 Task: Create a due date automation trigger when advanced on, 2 days before a card is due add basic with the yellow label at 11:00 AM.
Action: Mouse moved to (987, 297)
Screenshot: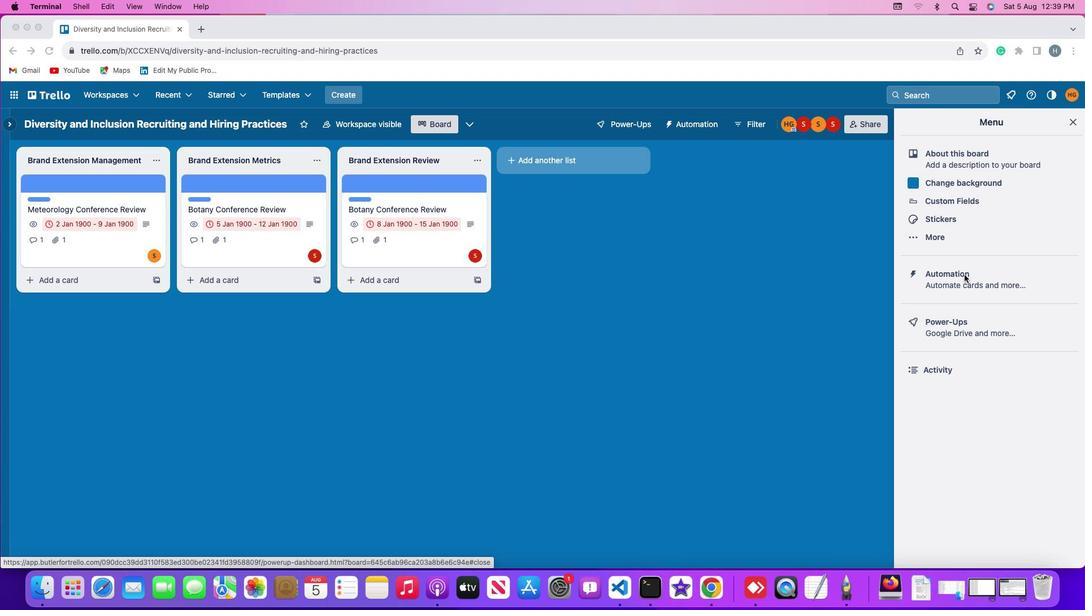 
Action: Mouse pressed left at (987, 297)
Screenshot: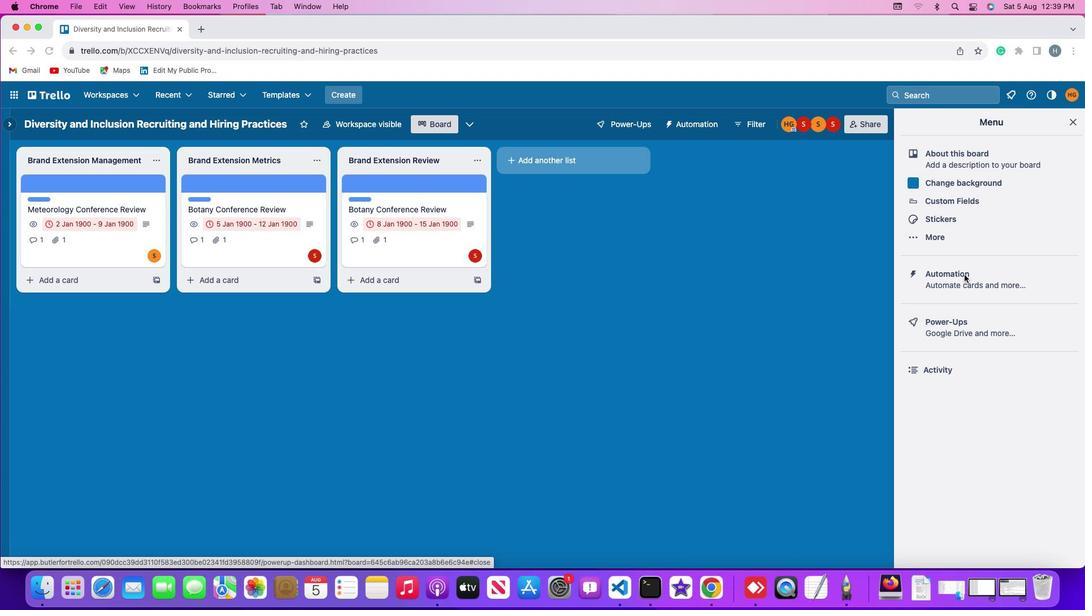 
Action: Mouse moved to (988, 297)
Screenshot: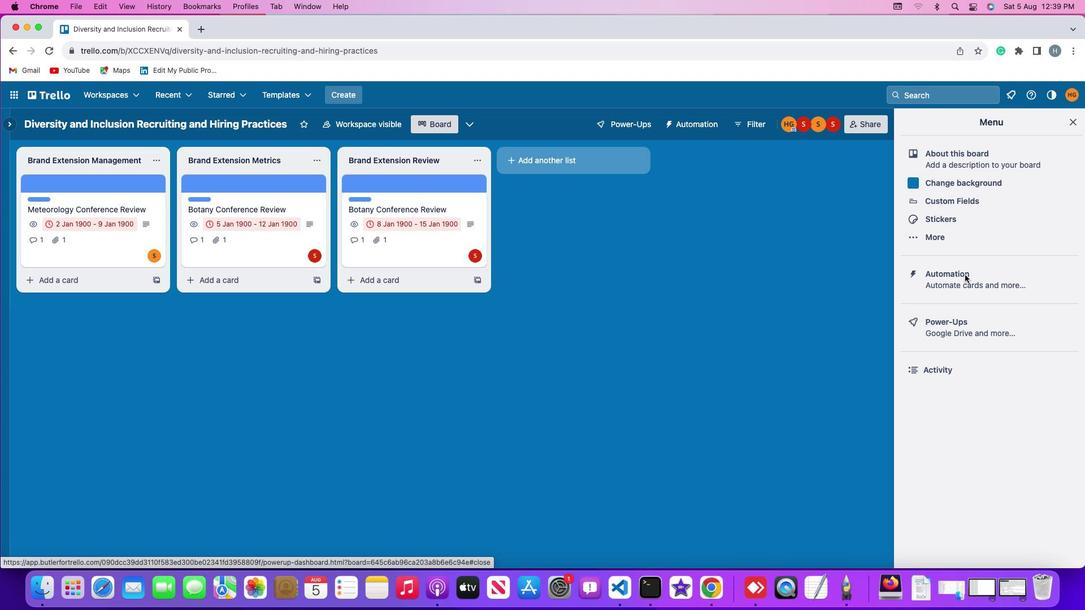 
Action: Mouse pressed left at (988, 297)
Screenshot: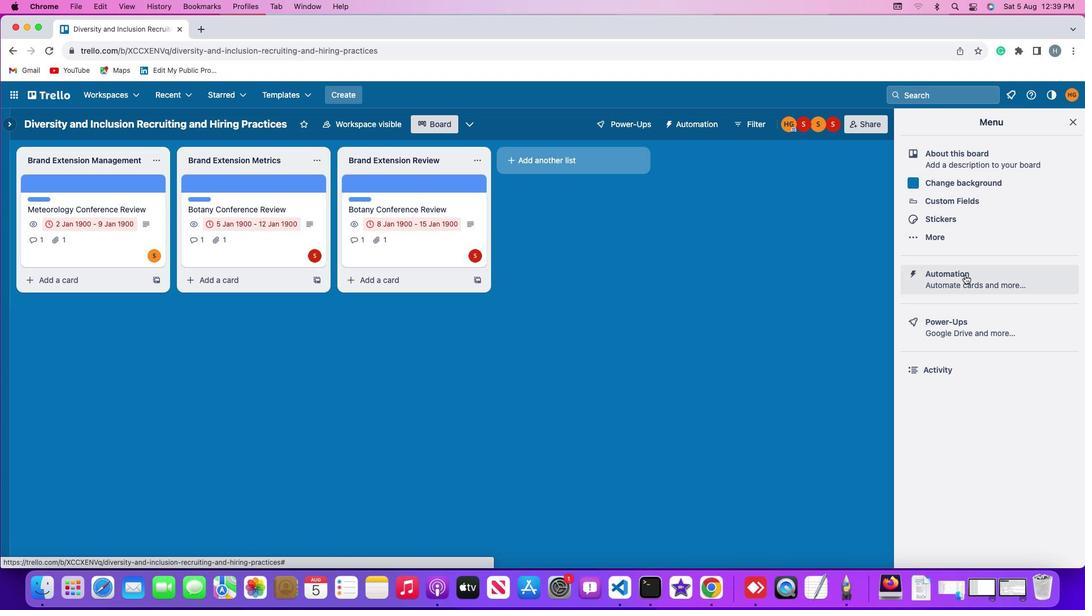 
Action: Mouse moved to (87, 291)
Screenshot: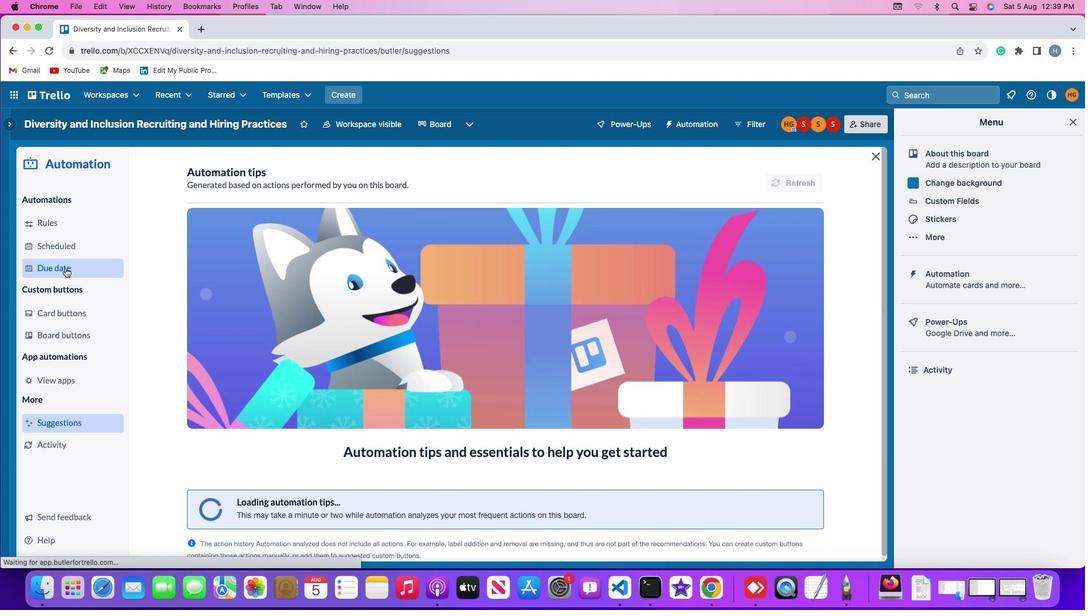 
Action: Mouse pressed left at (87, 291)
Screenshot: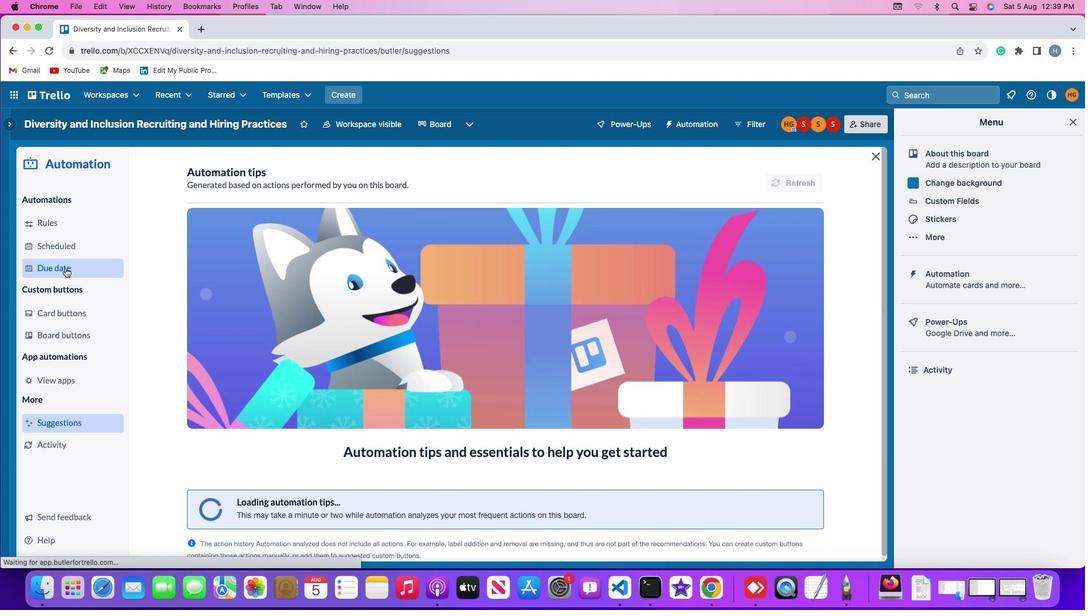 
Action: Mouse moved to (778, 197)
Screenshot: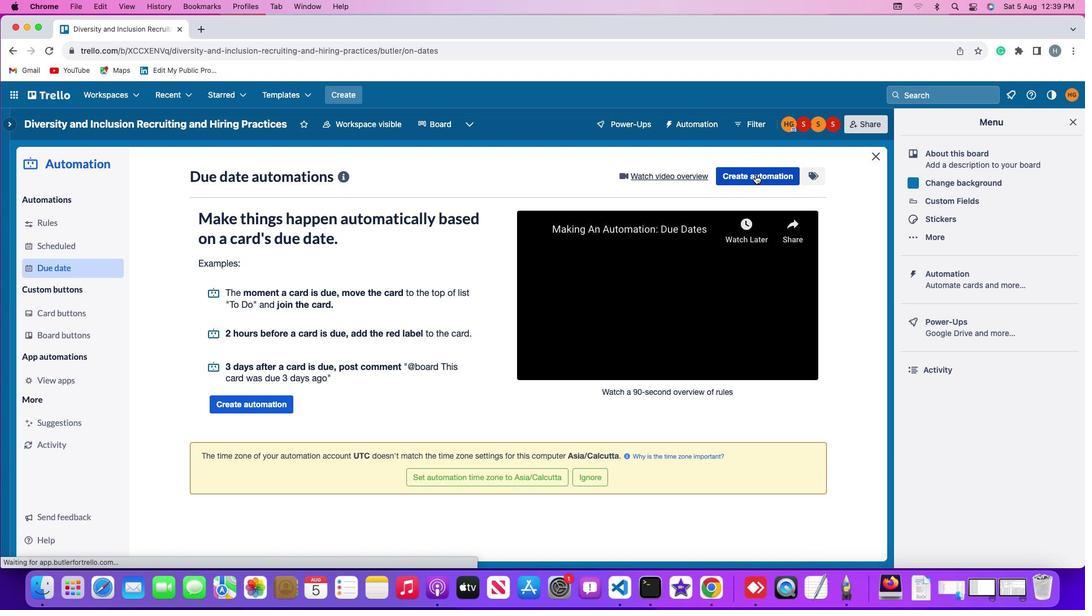 
Action: Mouse pressed left at (778, 197)
Screenshot: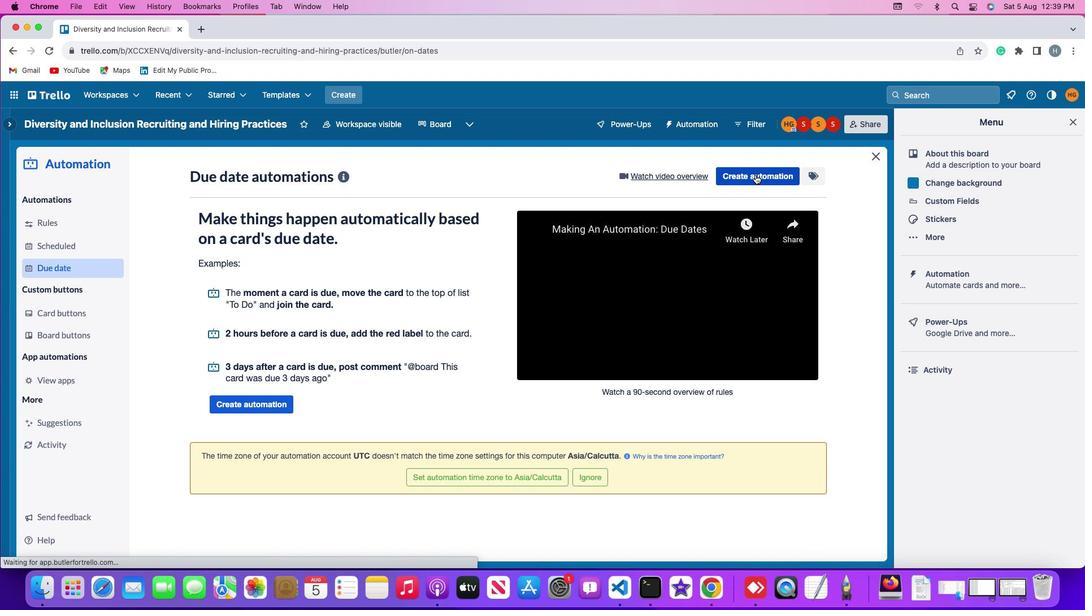 
Action: Mouse moved to (519, 307)
Screenshot: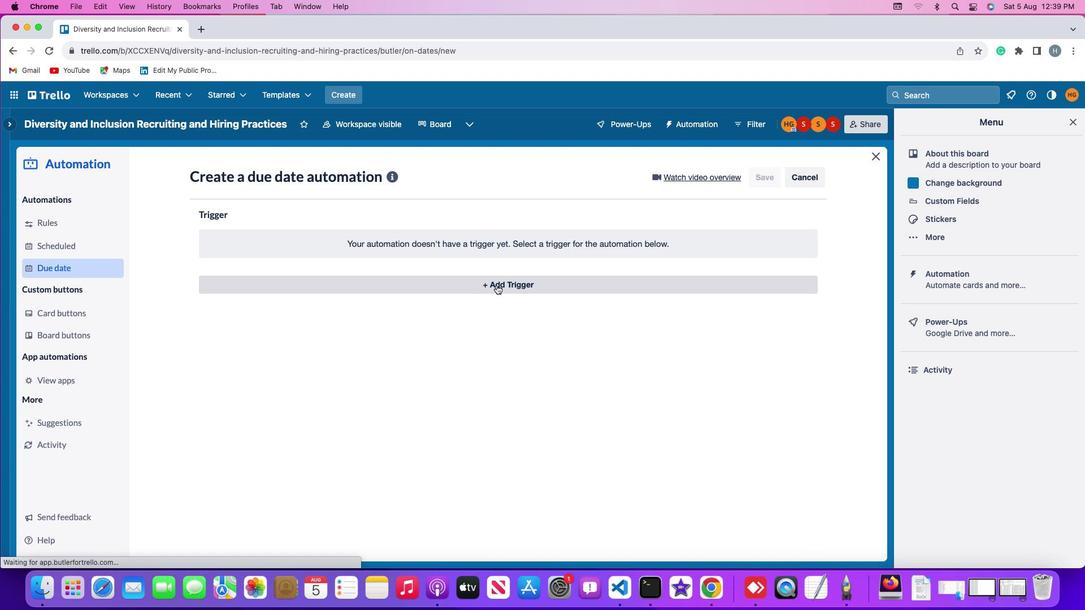 
Action: Mouse pressed left at (519, 307)
Screenshot: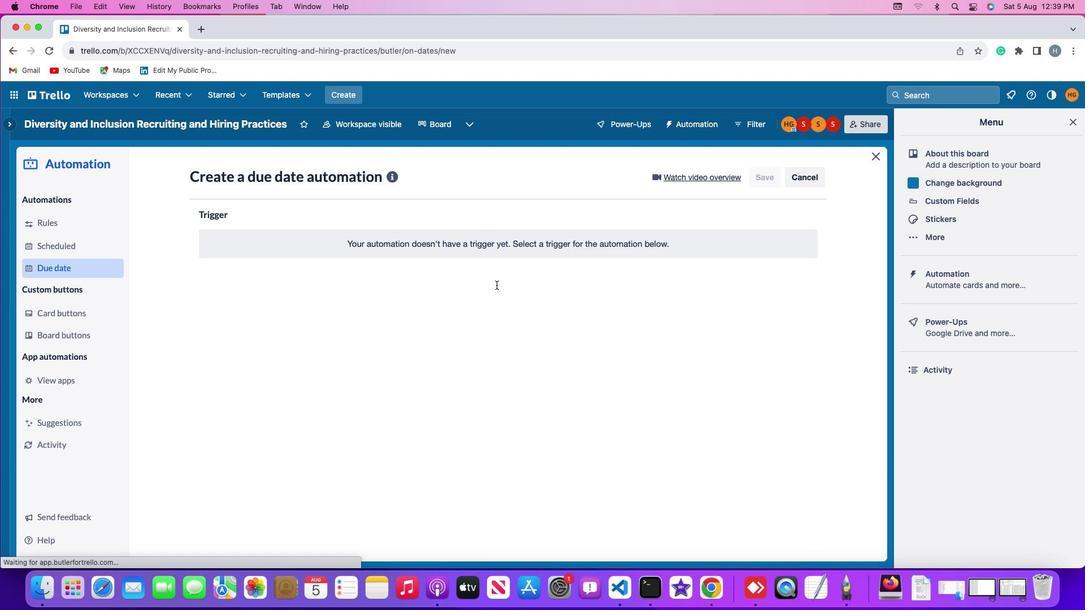 
Action: Mouse moved to (244, 483)
Screenshot: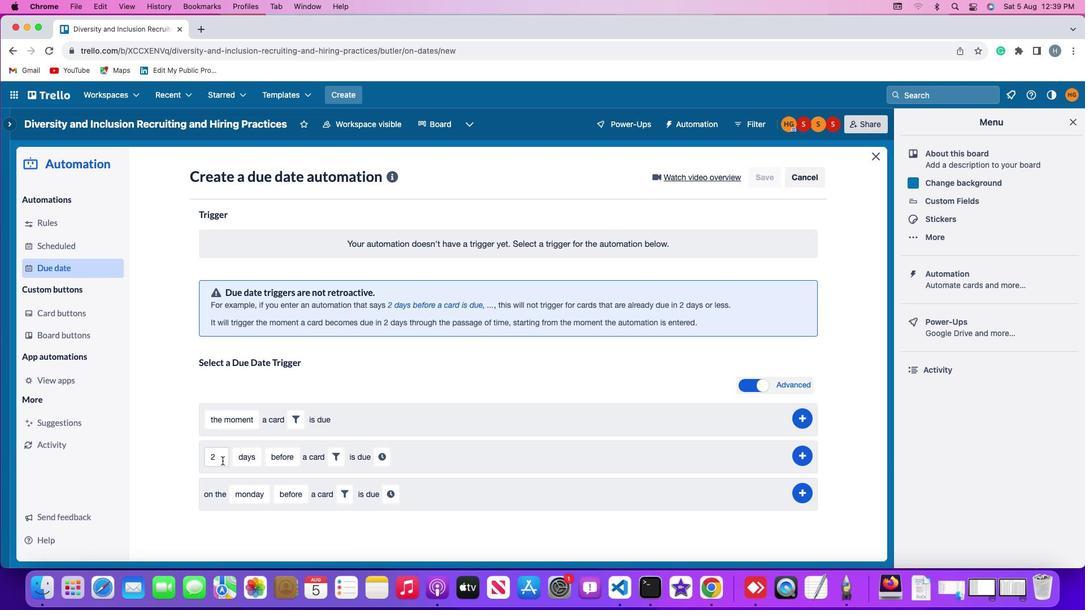 
Action: Mouse pressed left at (244, 483)
Screenshot: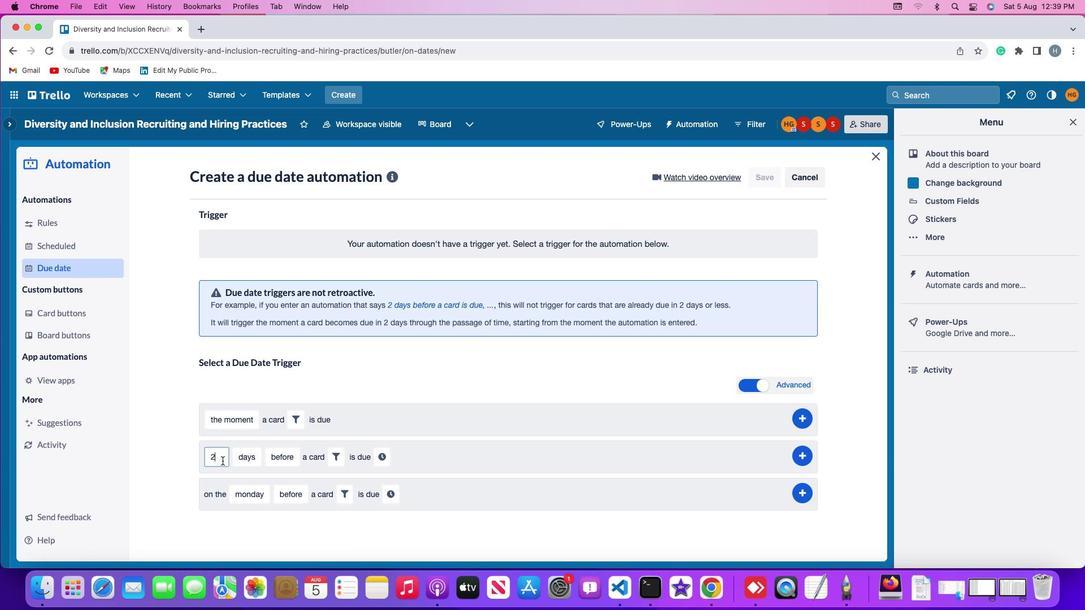 
Action: Mouse moved to (244, 481)
Screenshot: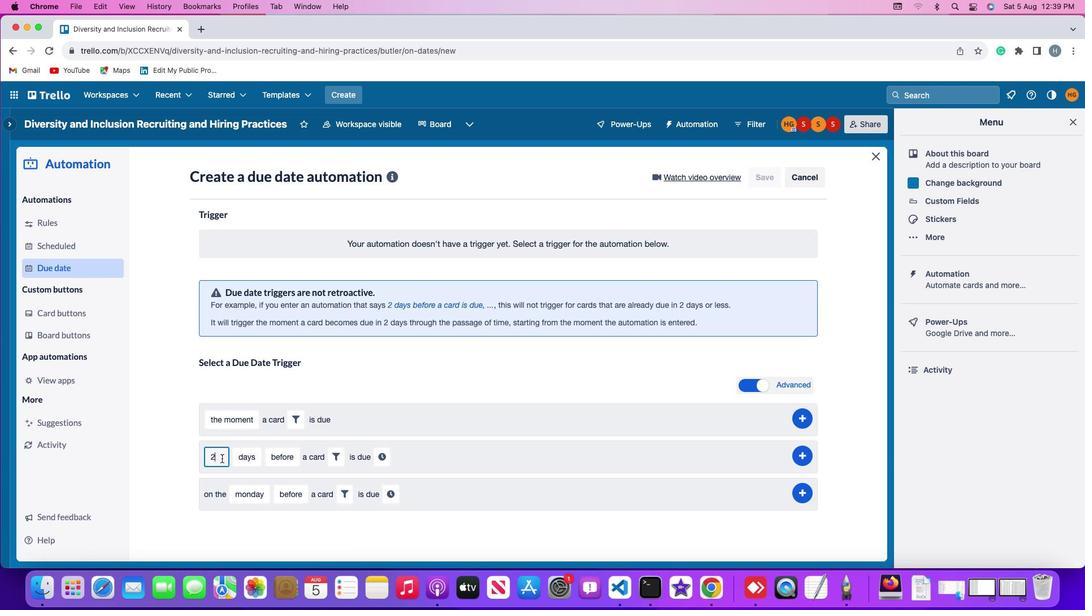 
Action: Key pressed Key.backspace'2'
Screenshot: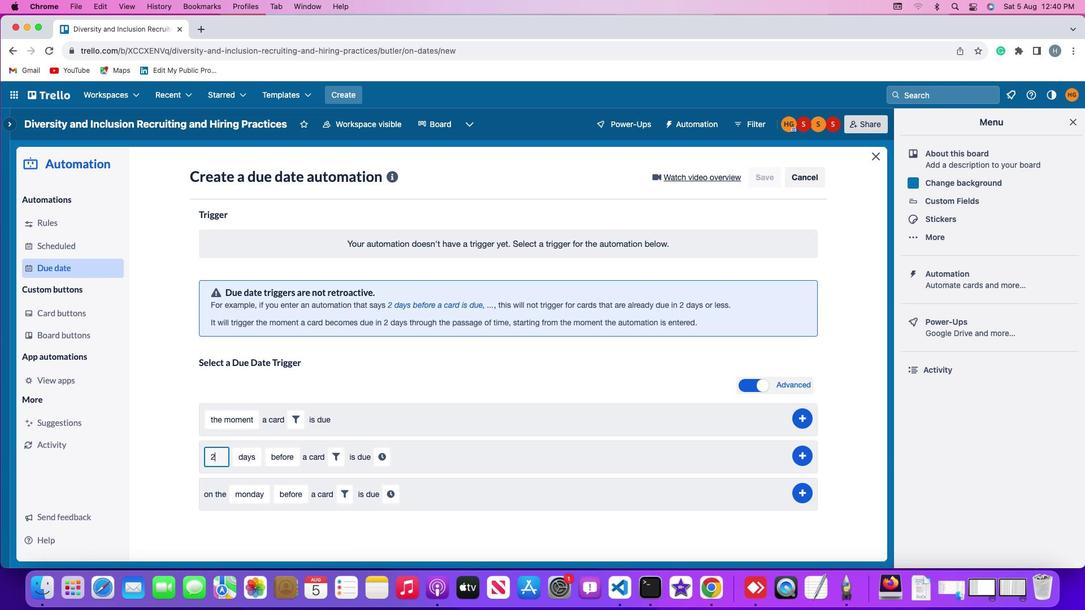 
Action: Mouse moved to (277, 475)
Screenshot: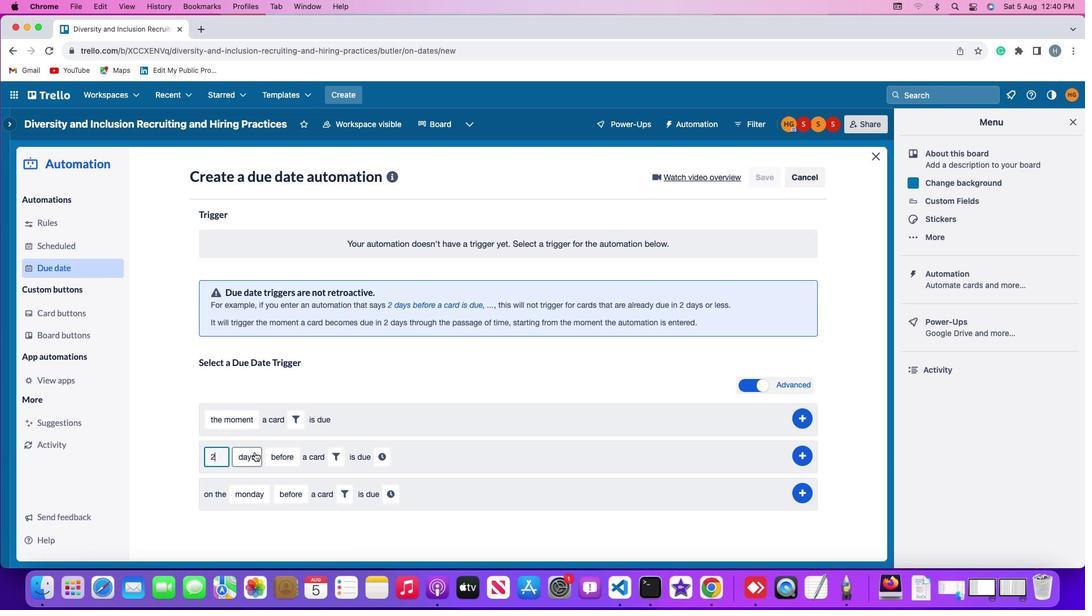 
Action: Mouse pressed left at (277, 475)
Screenshot: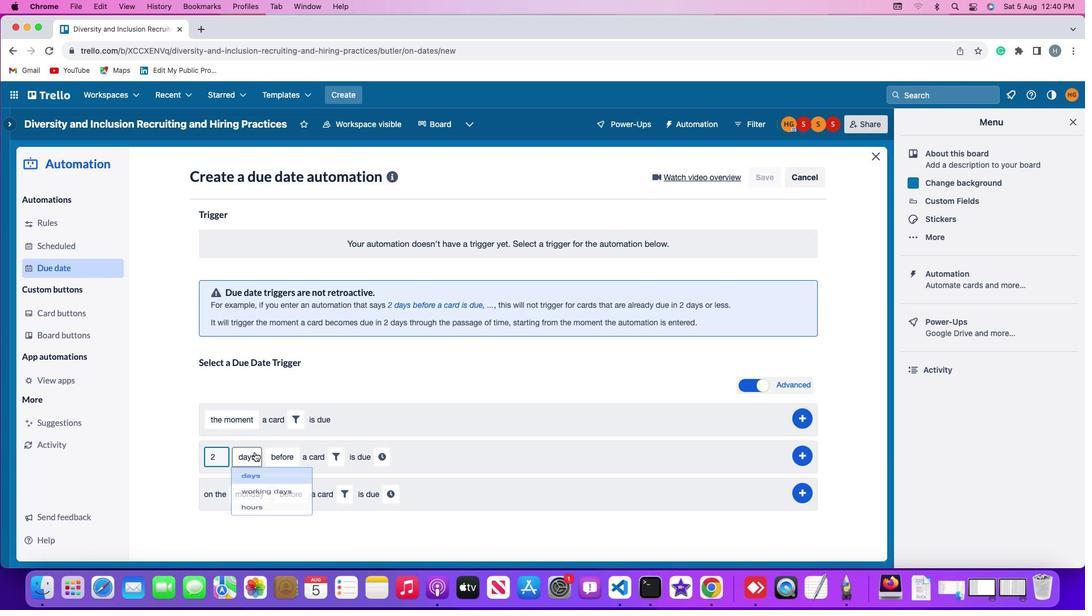 
Action: Mouse moved to (275, 498)
Screenshot: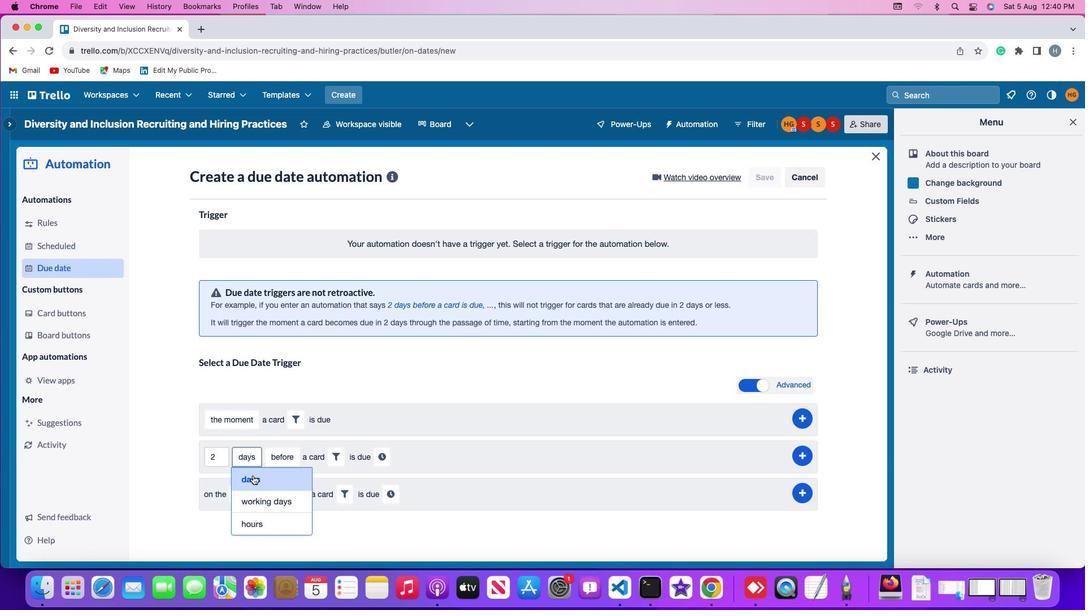 
Action: Mouse pressed left at (275, 498)
Screenshot: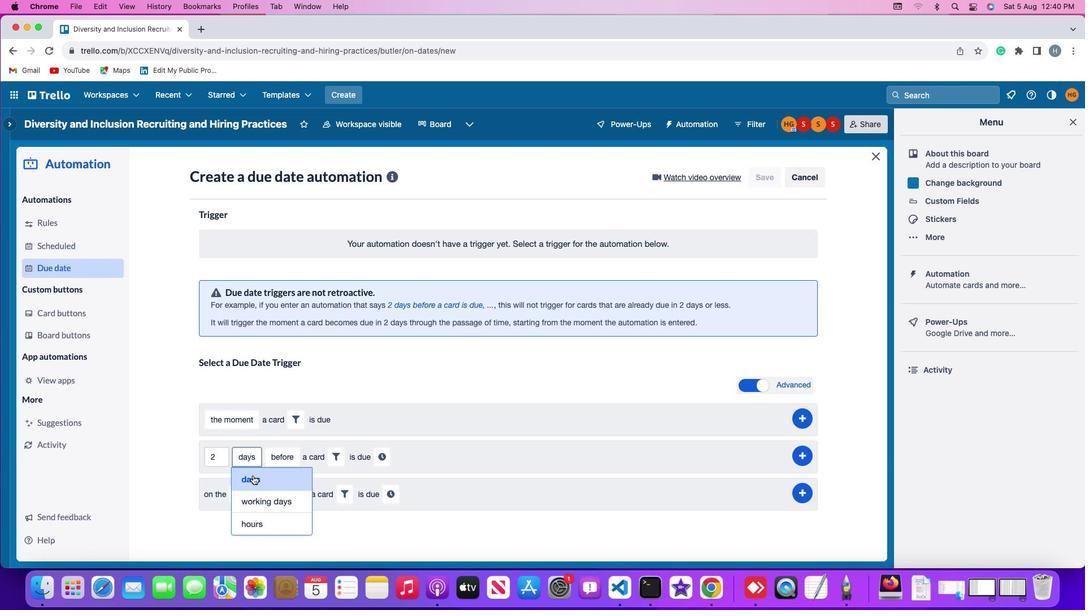 
Action: Mouse moved to (297, 479)
Screenshot: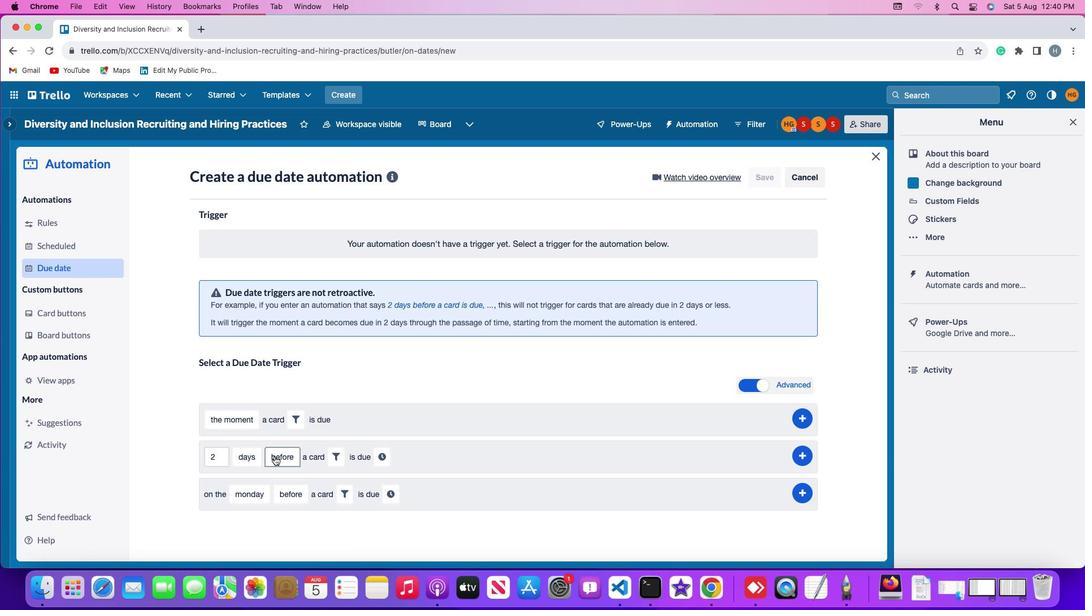 
Action: Mouse pressed left at (297, 479)
Screenshot: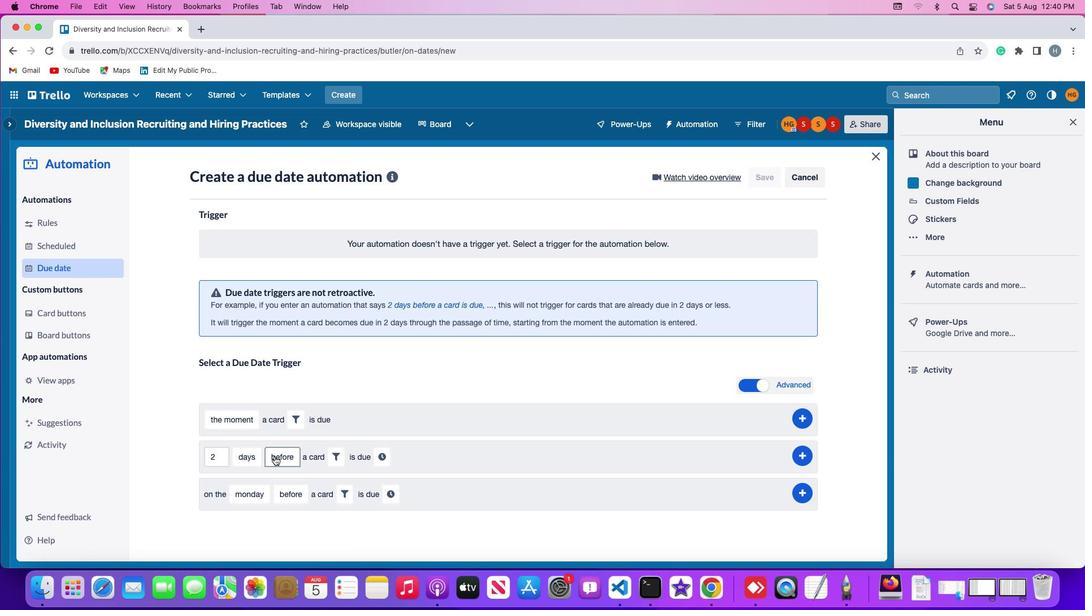 
Action: Mouse moved to (314, 498)
Screenshot: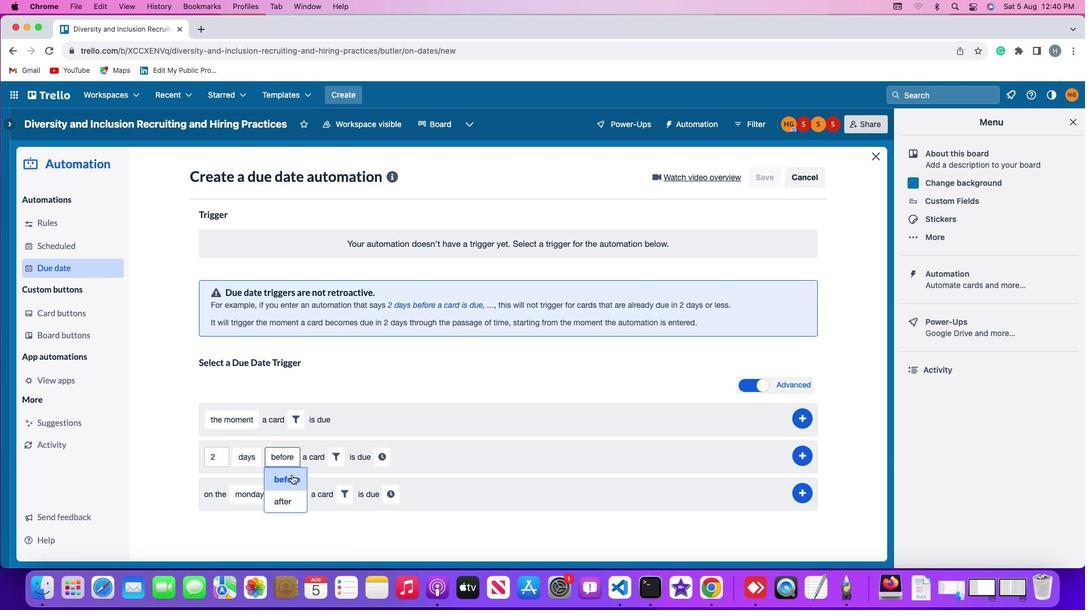 
Action: Mouse pressed left at (314, 498)
Screenshot: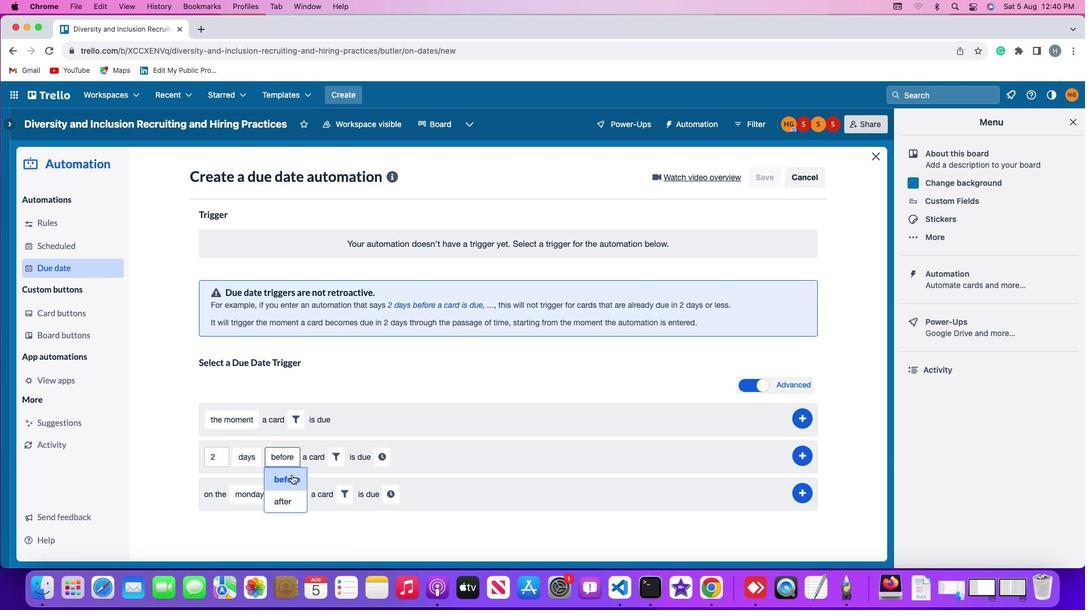 
Action: Mouse moved to (355, 480)
Screenshot: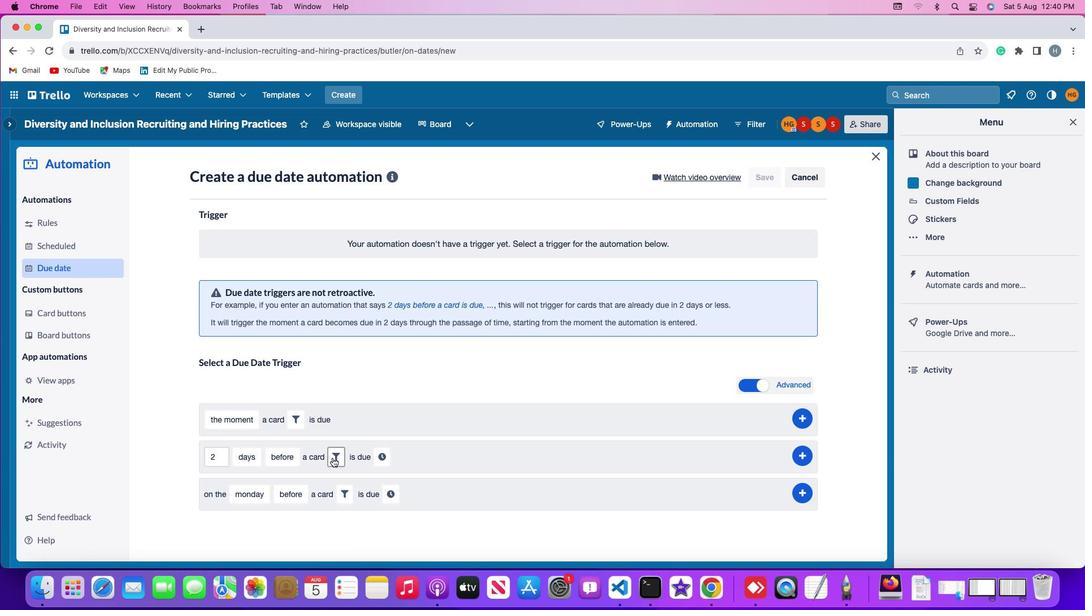 
Action: Mouse pressed left at (355, 480)
Screenshot: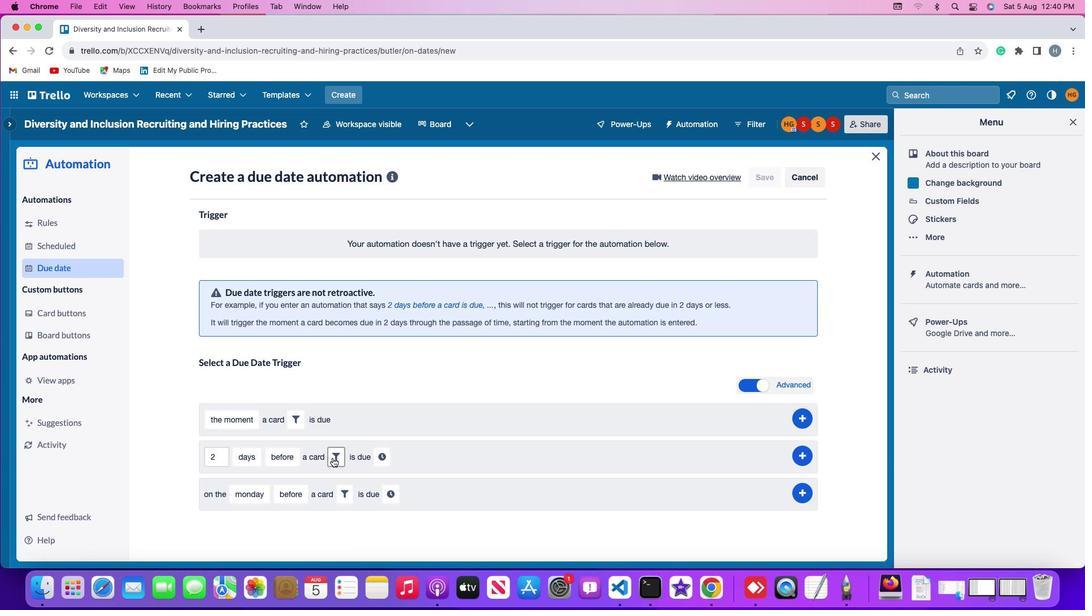 
Action: Mouse moved to (430, 501)
Screenshot: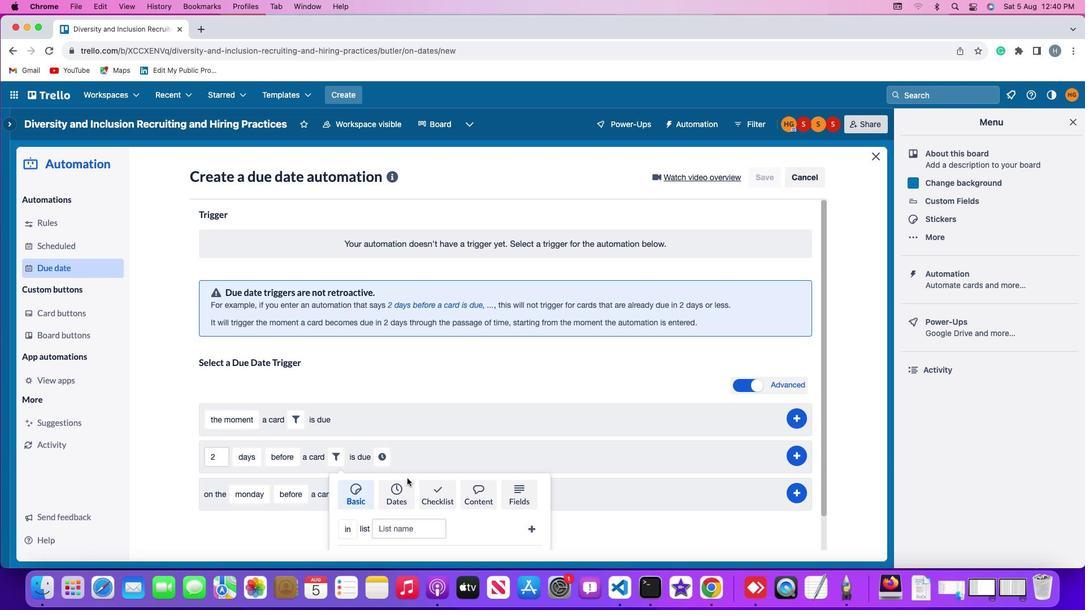 
Action: Mouse scrolled (430, 501) with delta (22, 22)
Screenshot: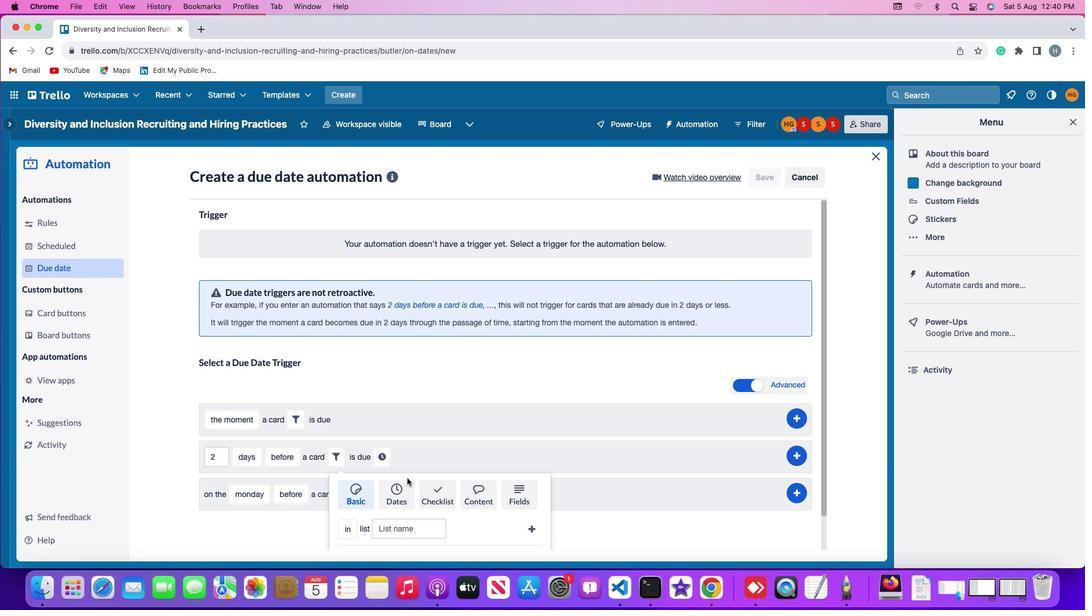 
Action: Mouse scrolled (430, 501) with delta (22, 22)
Screenshot: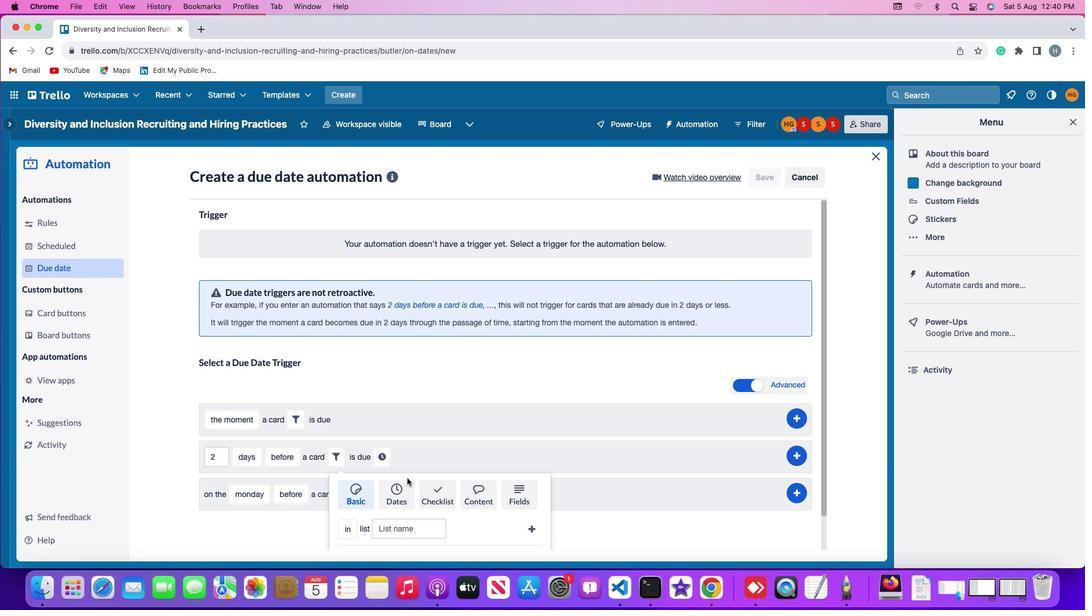 
Action: Mouse scrolled (430, 501) with delta (22, 20)
Screenshot: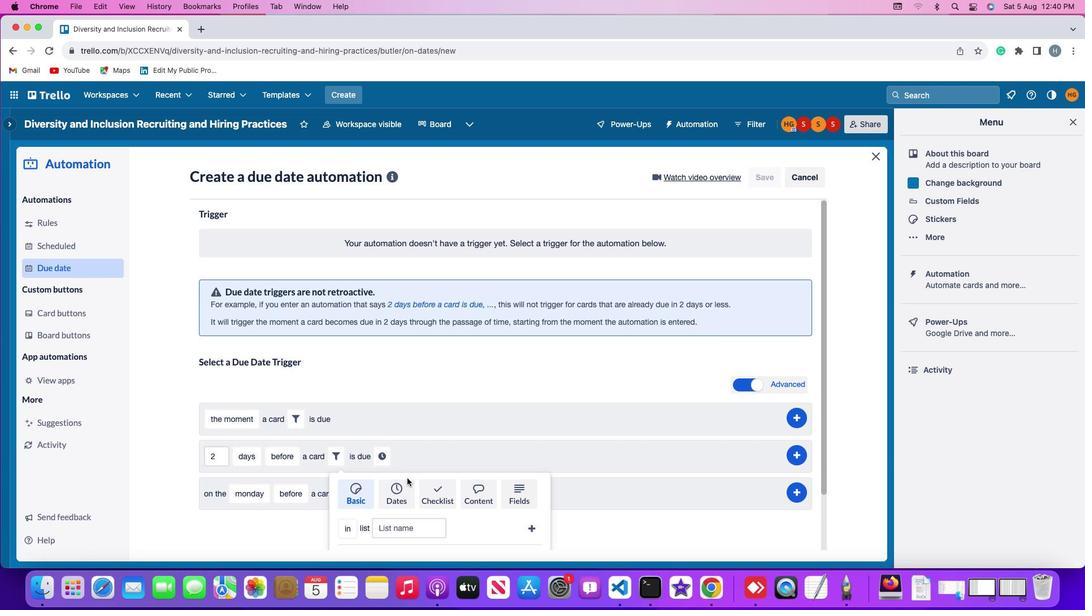 
Action: Mouse scrolled (430, 501) with delta (22, 19)
Screenshot: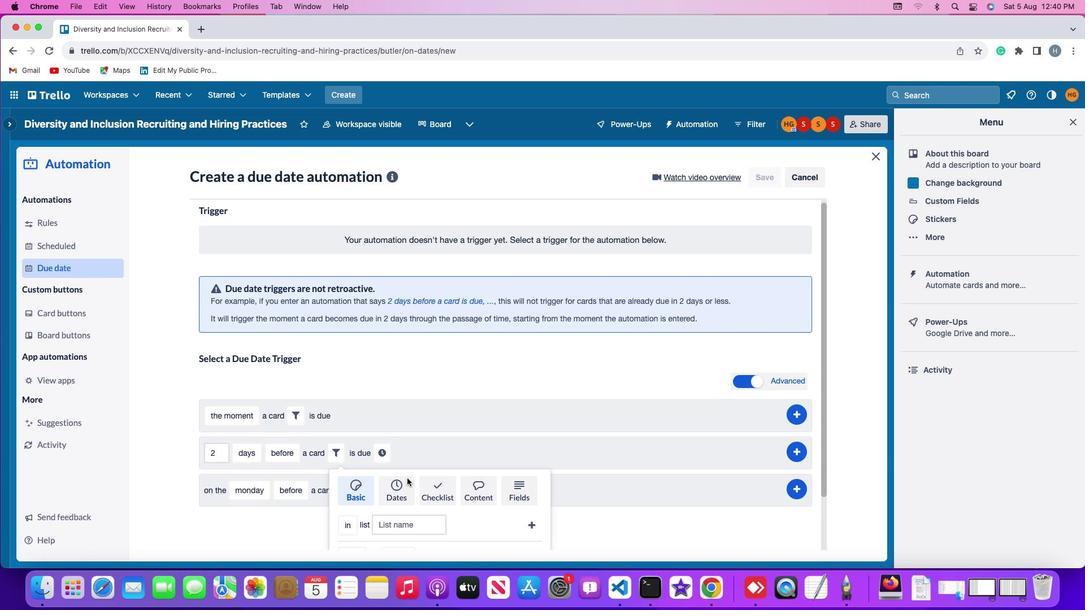 
Action: Mouse scrolled (430, 501) with delta (22, 19)
Screenshot: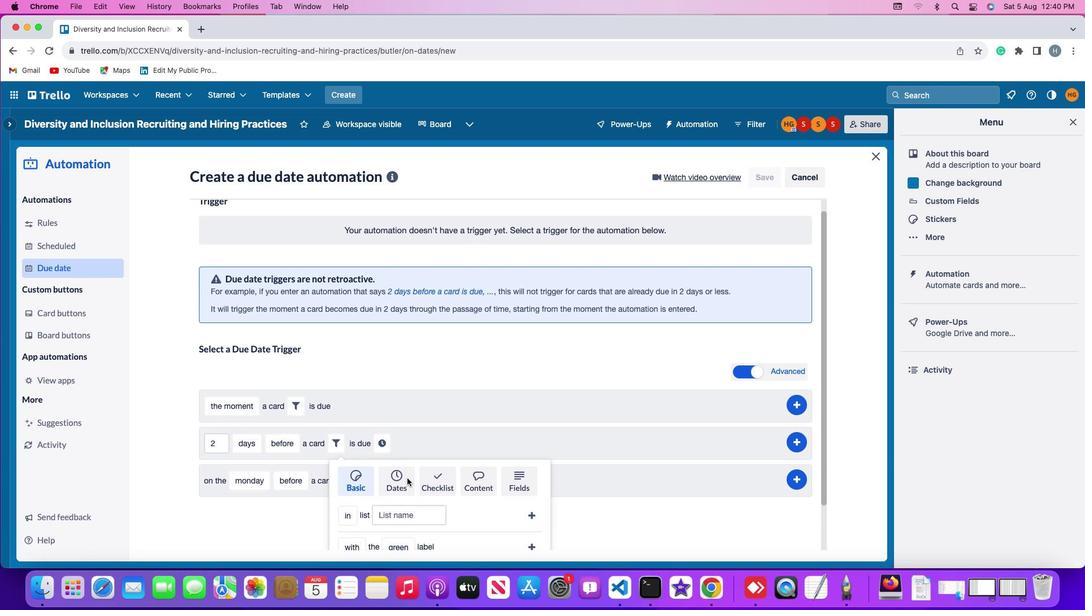 
Action: Mouse scrolled (430, 501) with delta (22, 22)
Screenshot: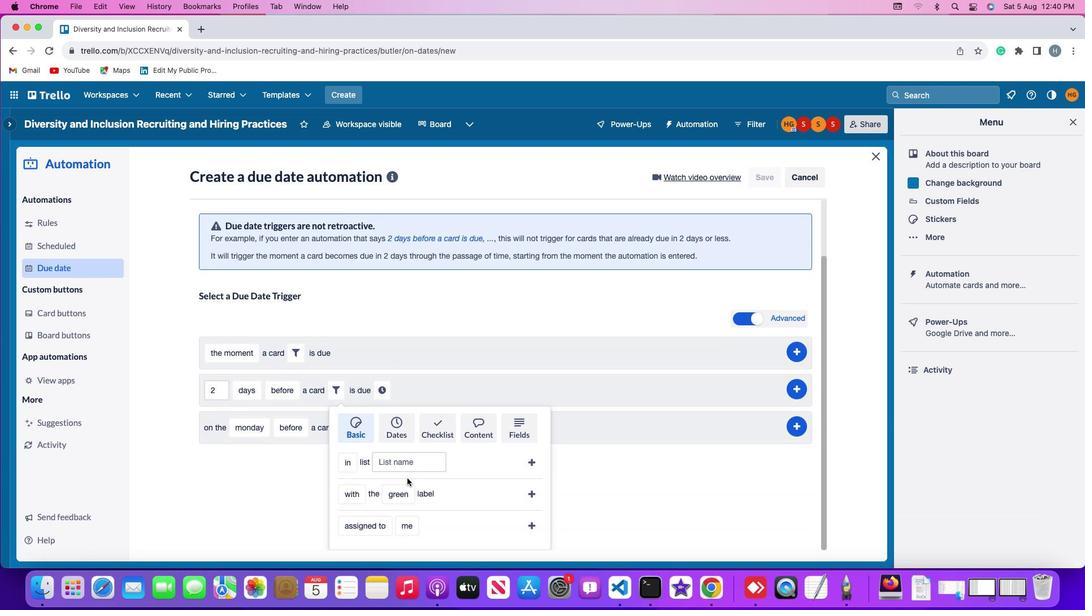
Action: Mouse scrolled (430, 501) with delta (22, 22)
Screenshot: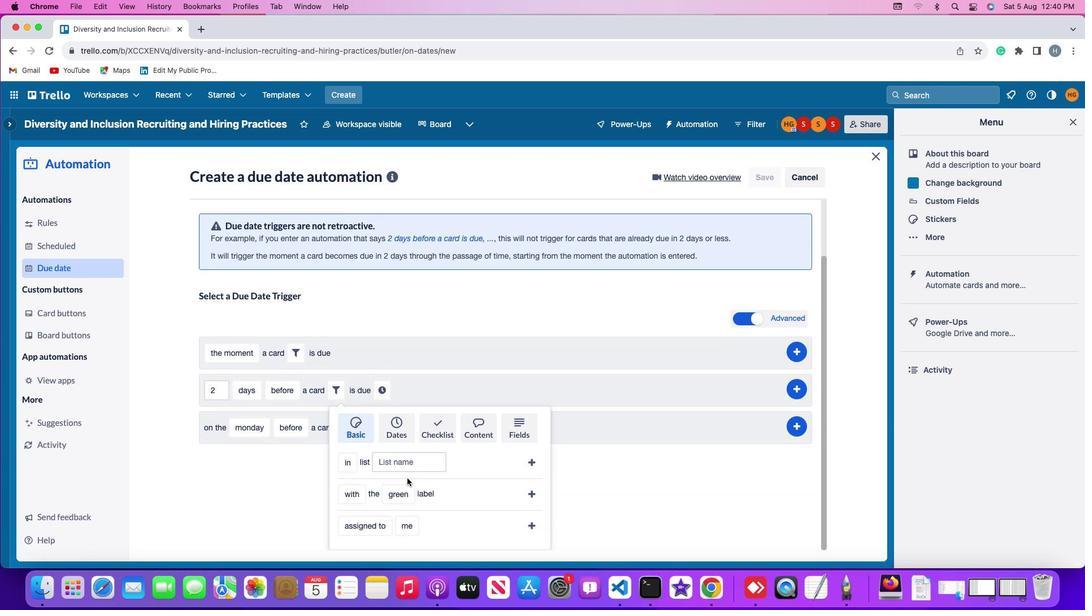 
Action: Mouse scrolled (430, 501) with delta (22, 21)
Screenshot: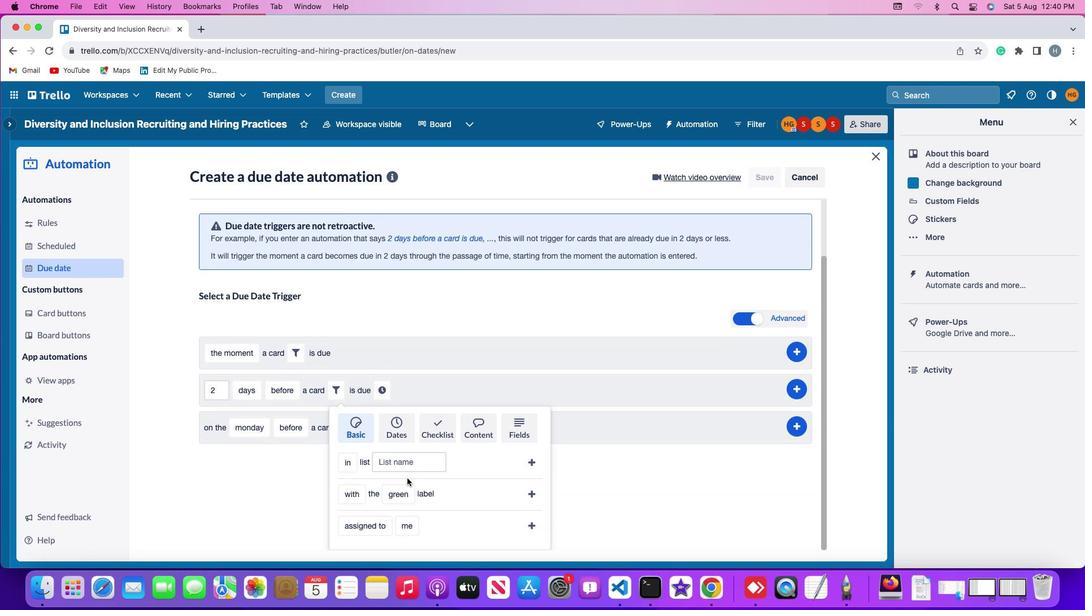 
Action: Mouse moved to (373, 514)
Screenshot: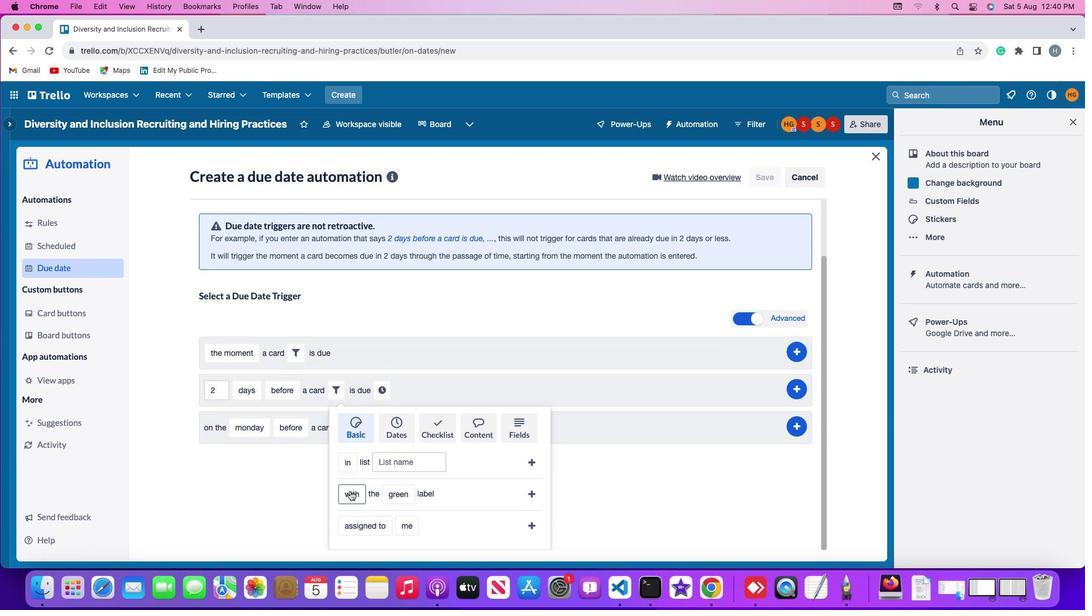 
Action: Mouse pressed left at (373, 514)
Screenshot: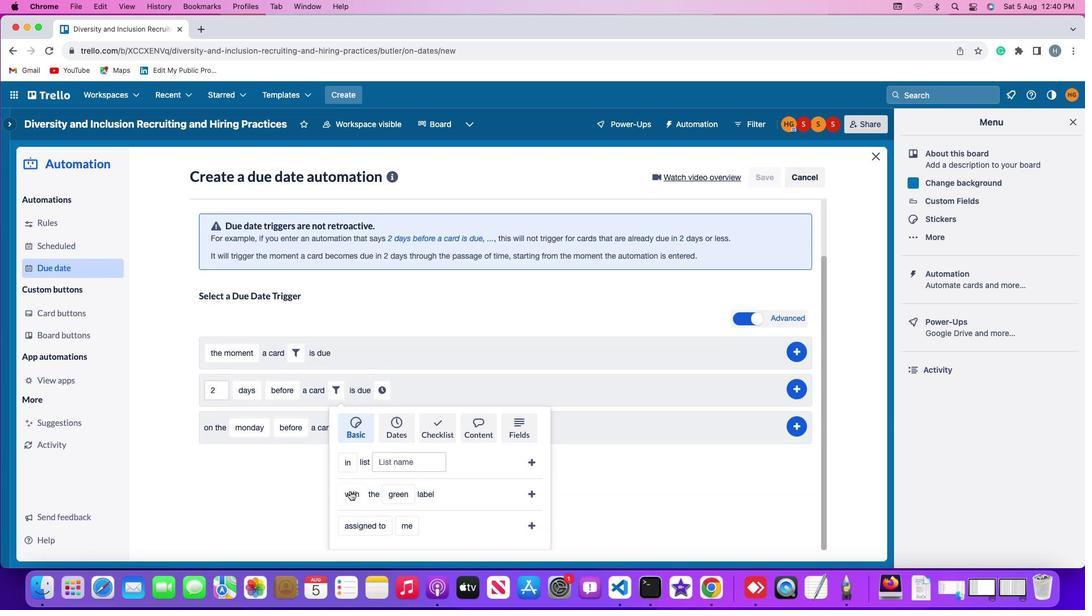 
Action: Mouse moved to (389, 449)
Screenshot: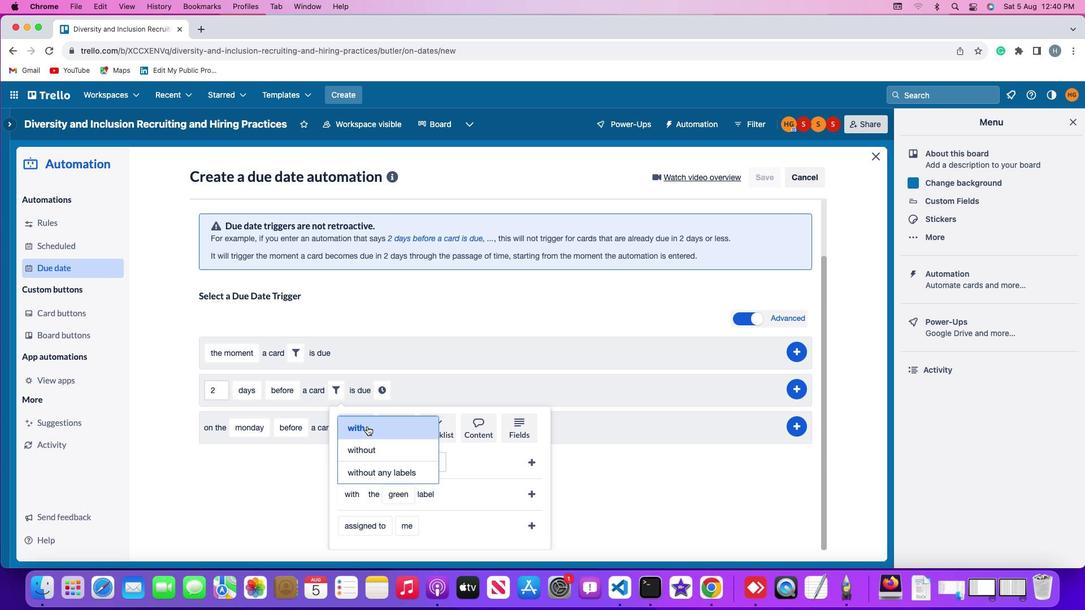 
Action: Mouse pressed left at (389, 449)
Screenshot: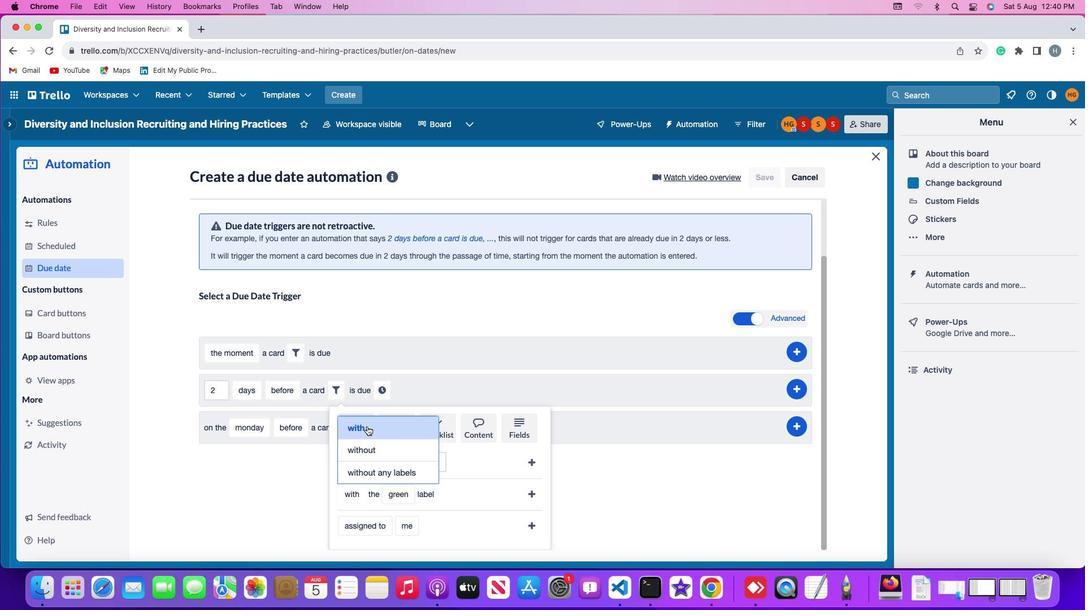 
Action: Mouse moved to (428, 517)
Screenshot: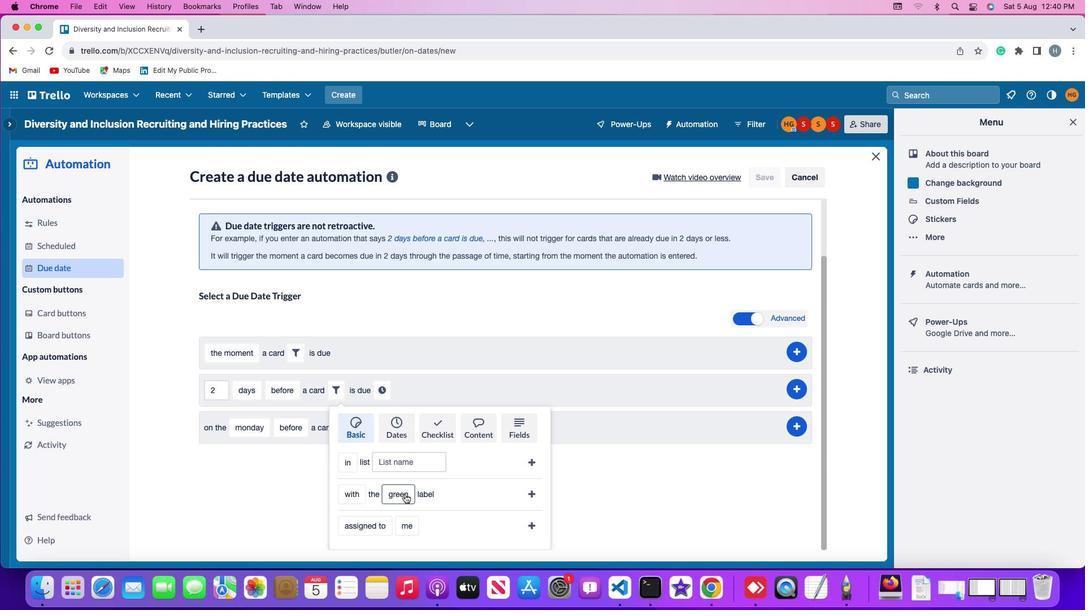 
Action: Mouse pressed left at (428, 517)
Screenshot: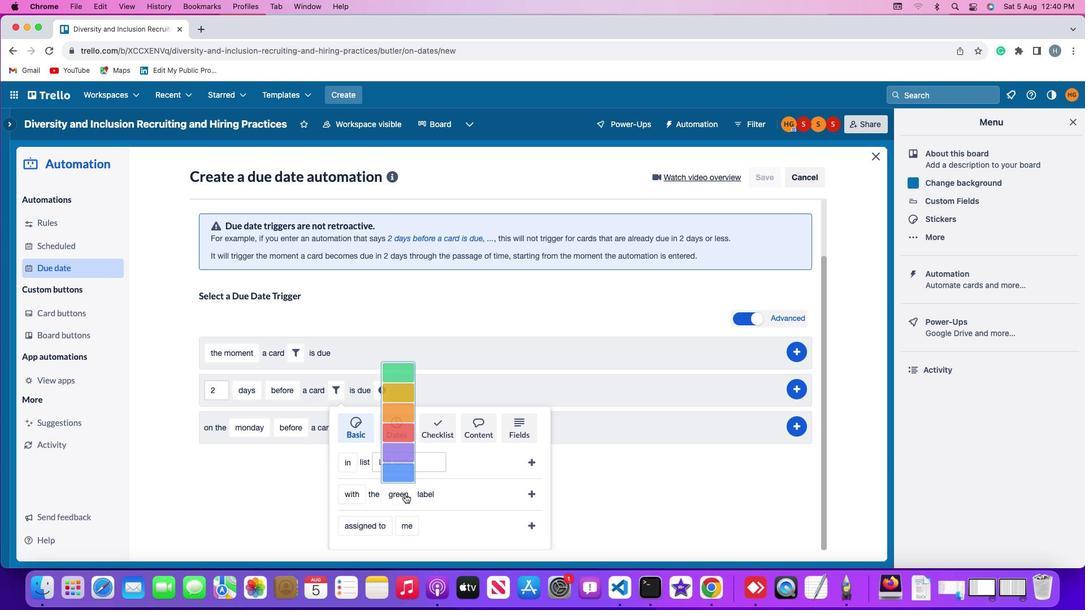 
Action: Mouse moved to (424, 398)
Screenshot: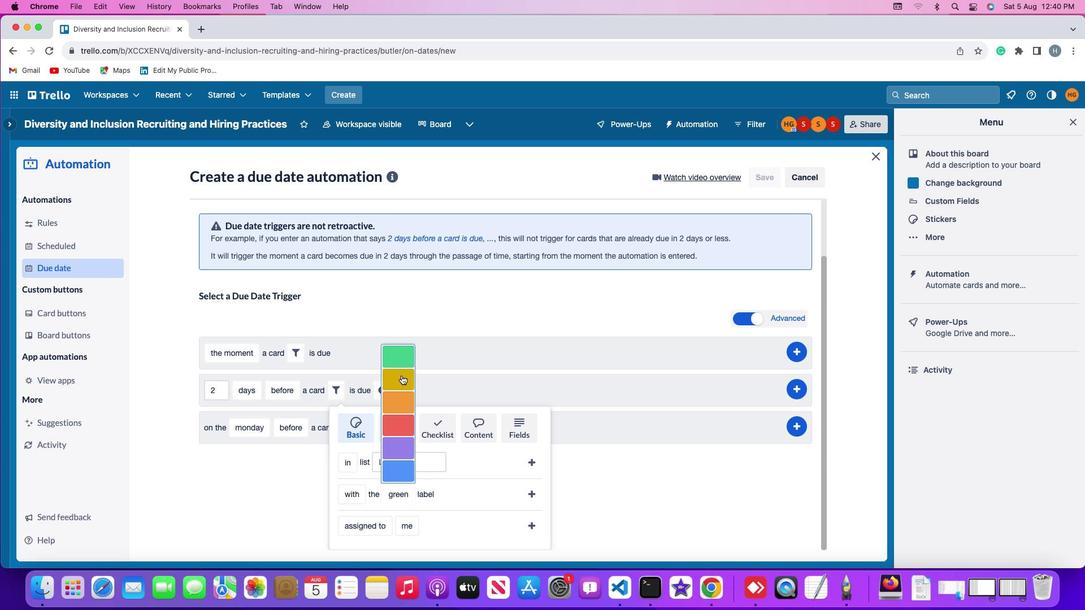 
Action: Mouse pressed left at (424, 398)
Screenshot: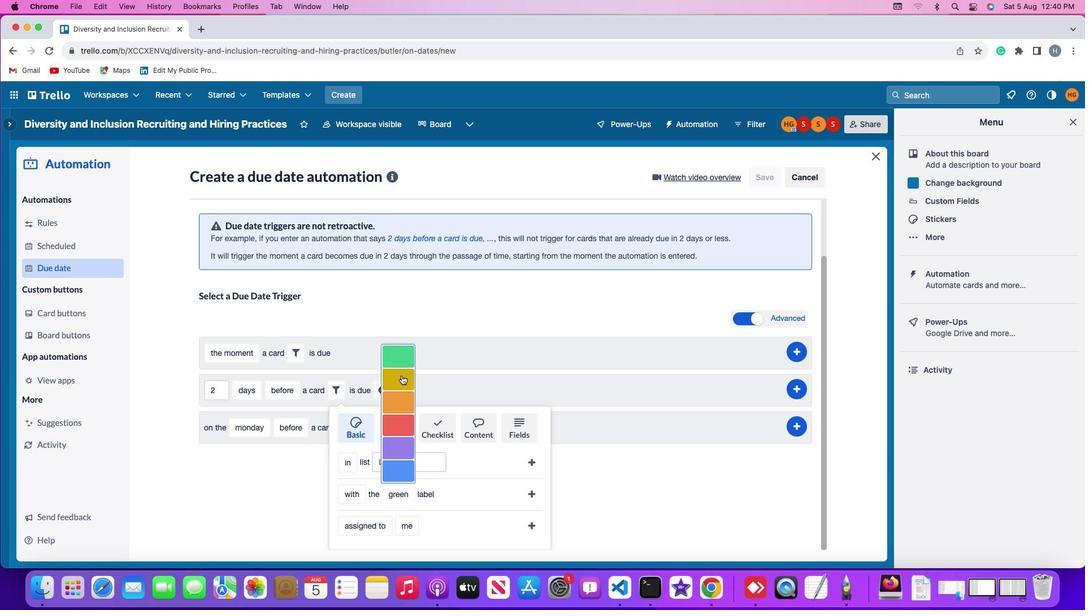 
Action: Mouse moved to (554, 514)
Screenshot: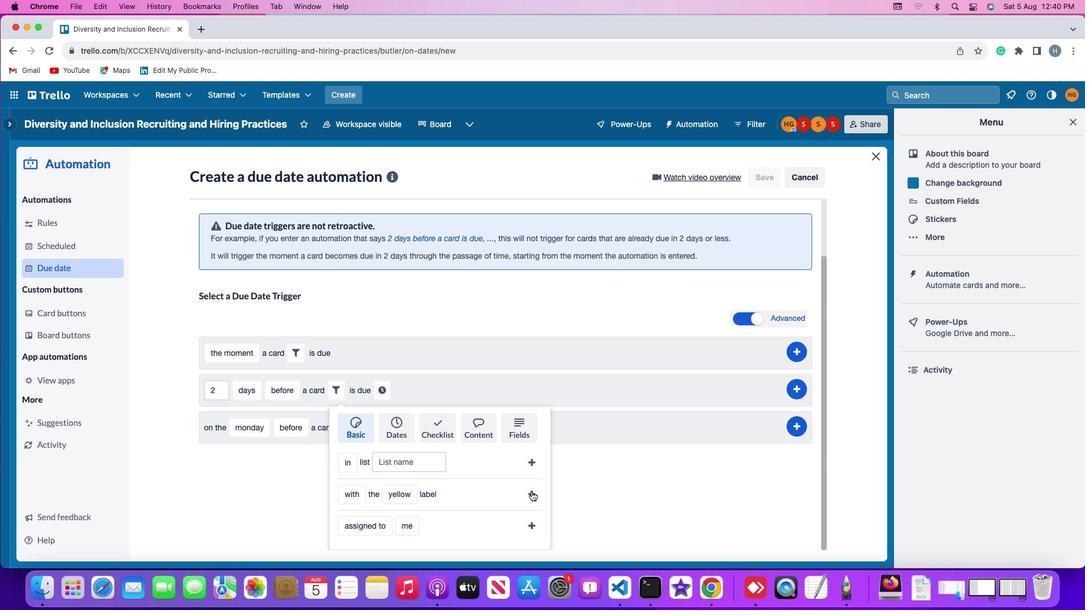 
Action: Mouse pressed left at (554, 514)
Screenshot: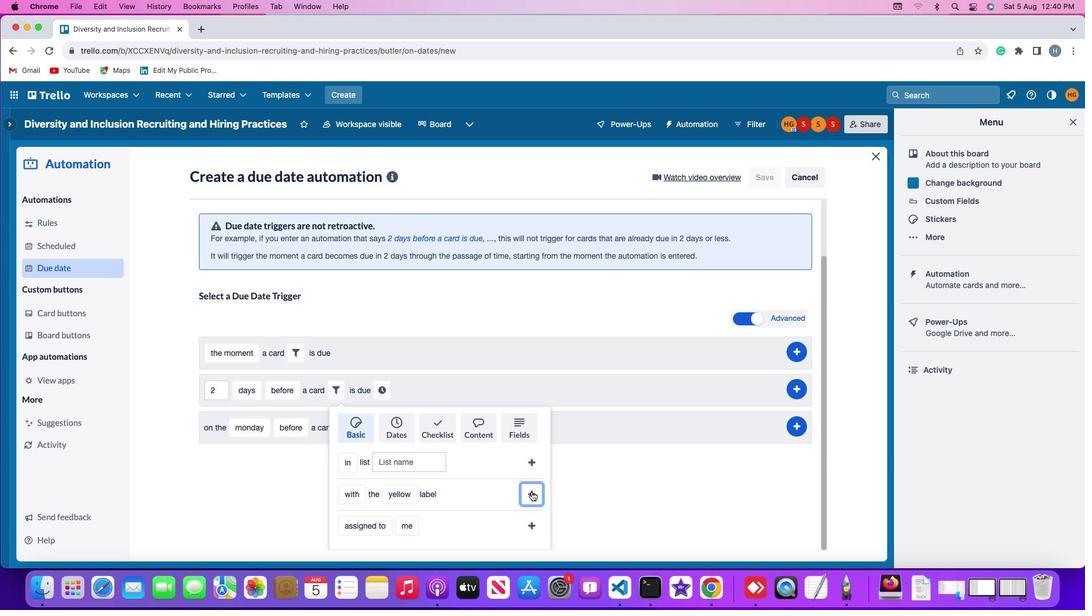 
Action: Mouse moved to (502, 474)
Screenshot: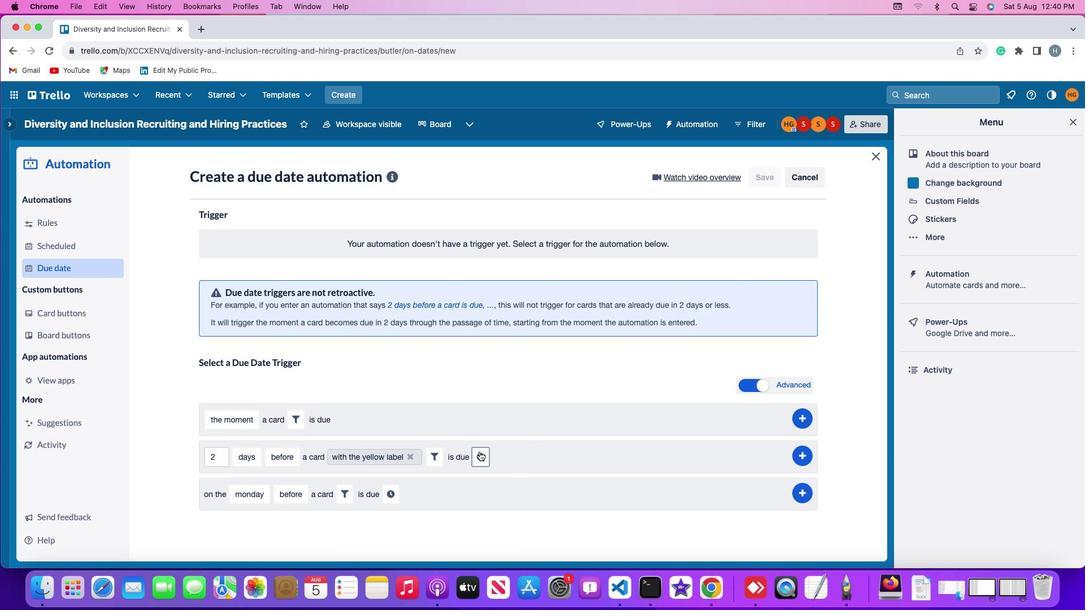 
Action: Mouse pressed left at (502, 474)
Screenshot: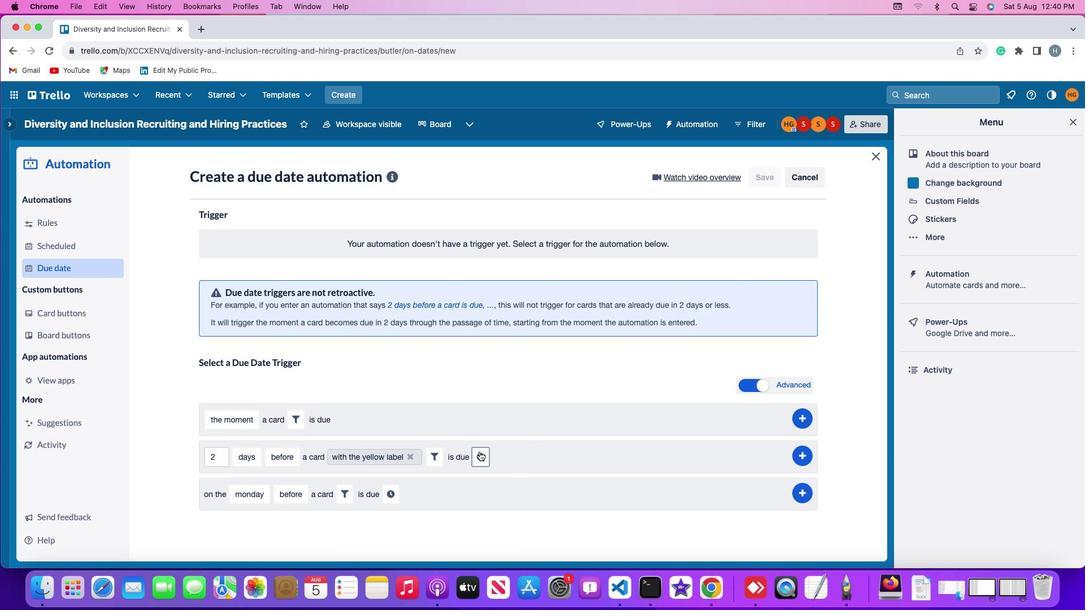 
Action: Mouse moved to (527, 480)
Screenshot: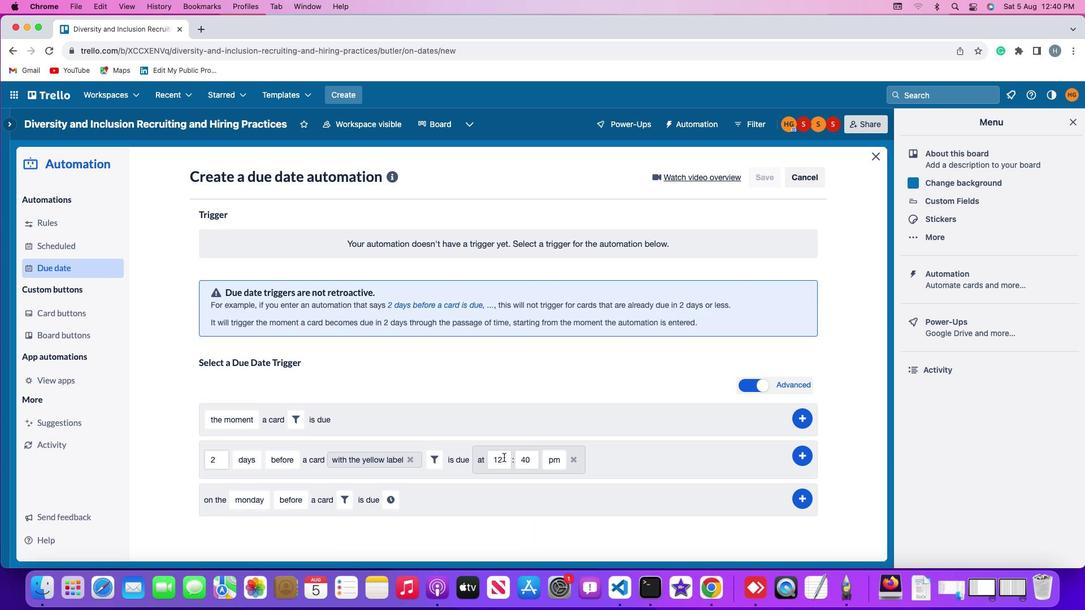 
Action: Mouse pressed left at (527, 480)
Screenshot: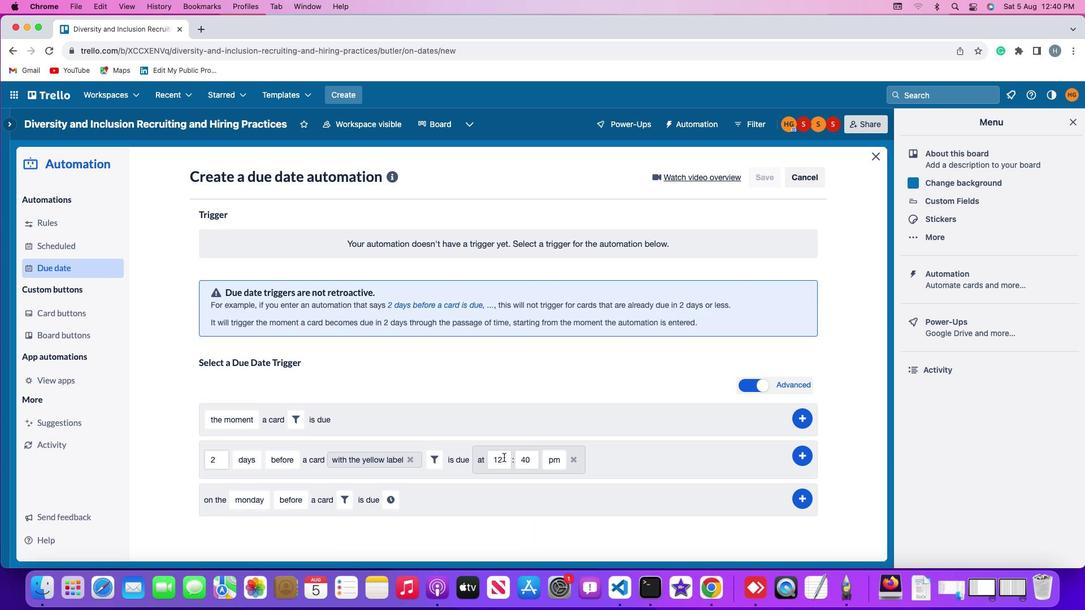 
Action: Key pressed Key.backspace'1'
Screenshot: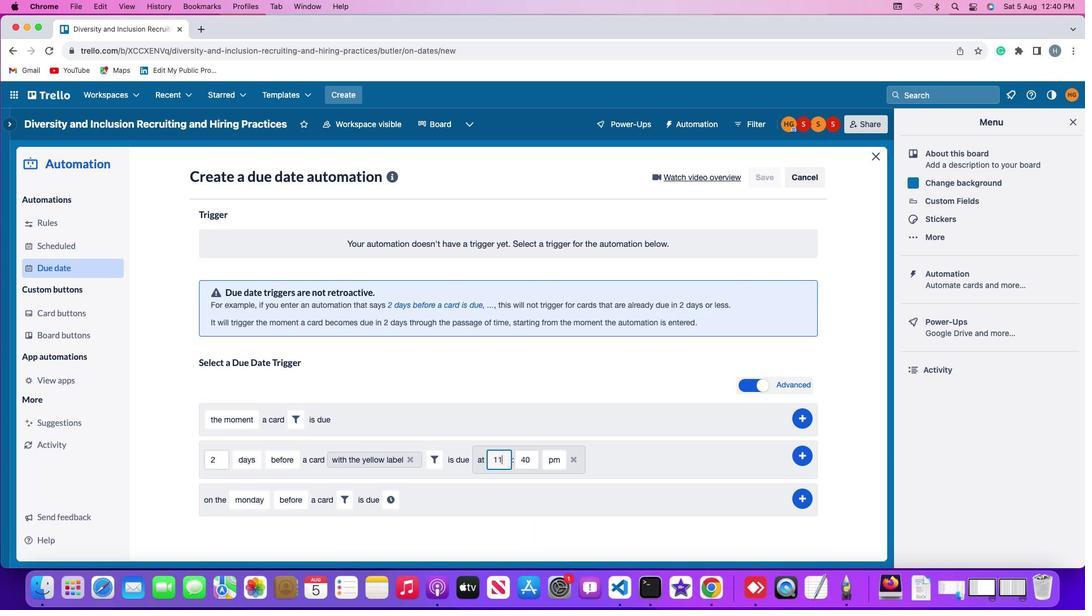 
Action: Mouse moved to (551, 481)
Screenshot: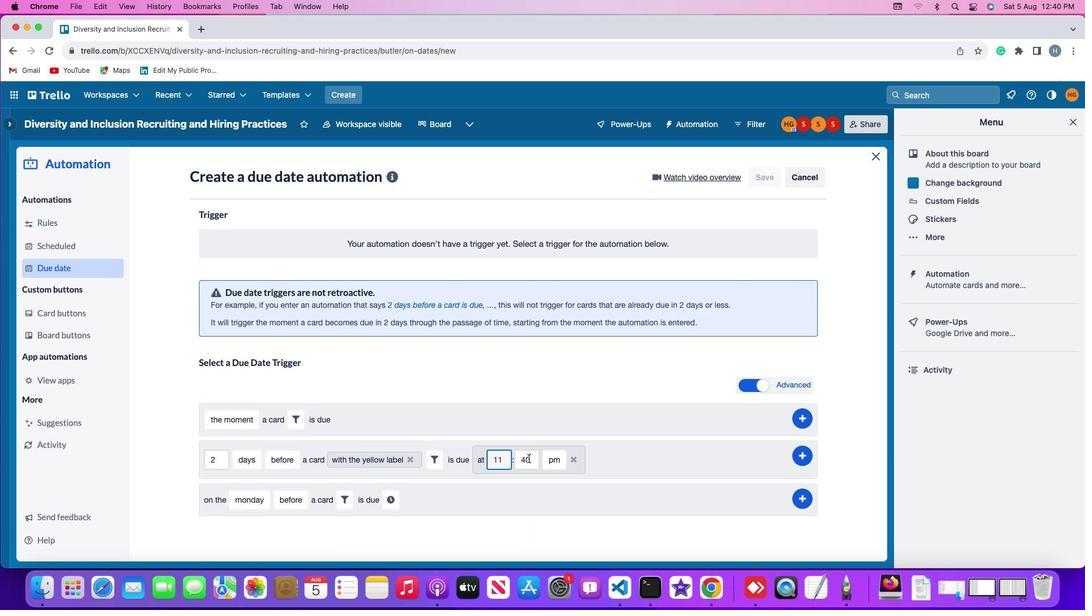 
Action: Mouse pressed left at (551, 481)
Screenshot: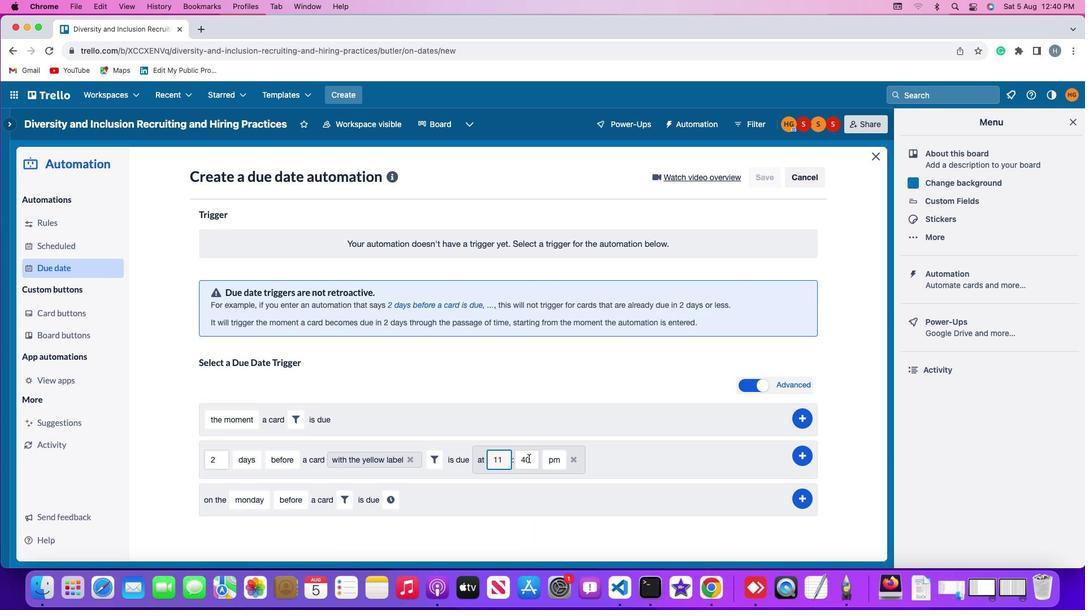 
Action: Key pressed Key.backspaceKey.backspace'0''0'
Screenshot: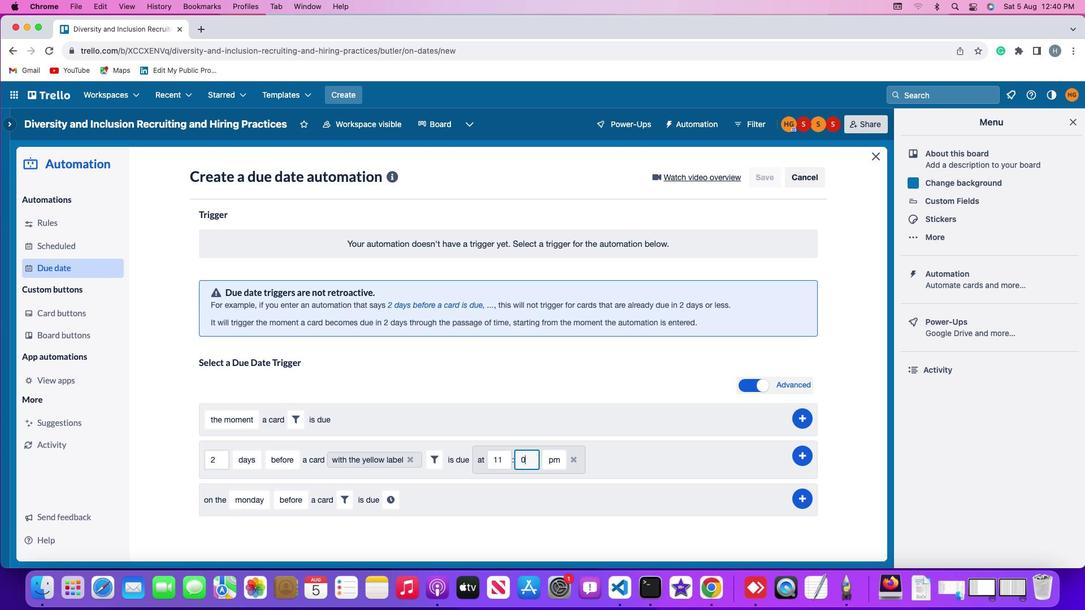 
Action: Mouse moved to (571, 482)
Screenshot: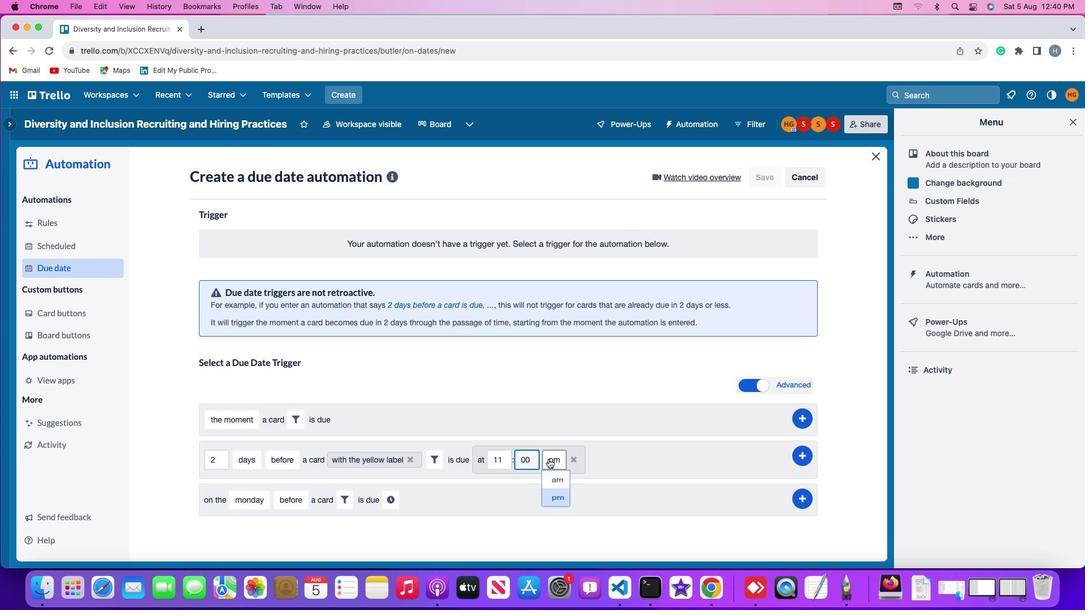 
Action: Mouse pressed left at (571, 482)
Screenshot: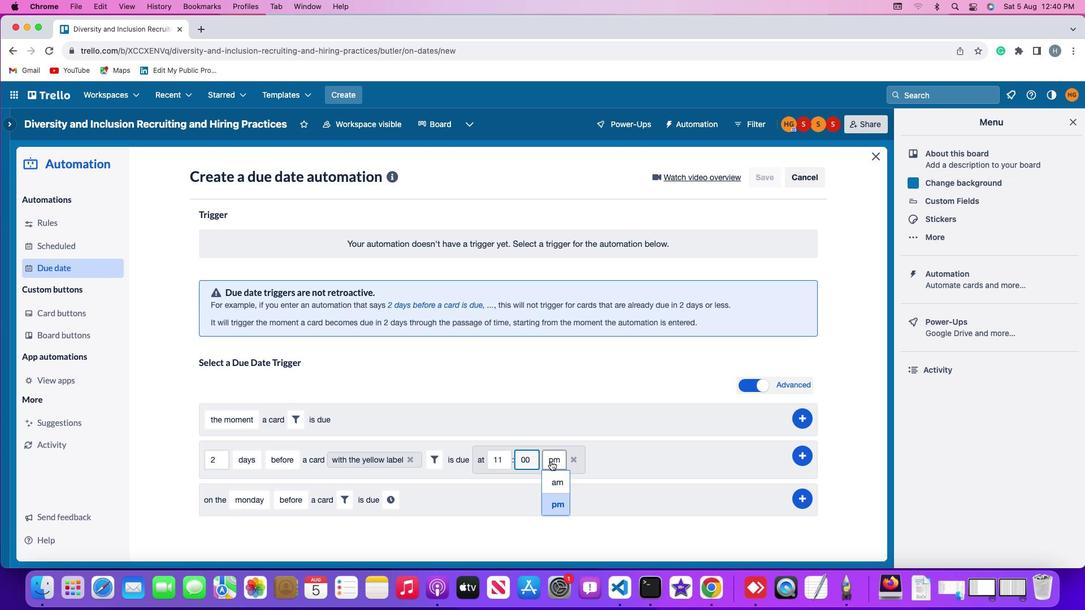 
Action: Mouse moved to (576, 506)
Screenshot: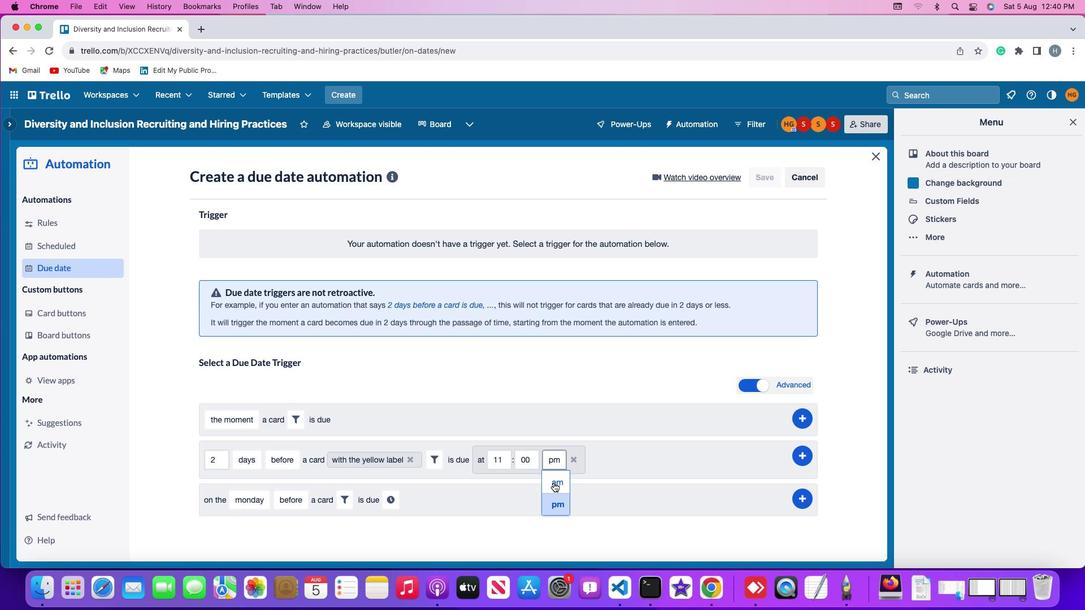 
Action: Mouse pressed left at (576, 506)
Screenshot: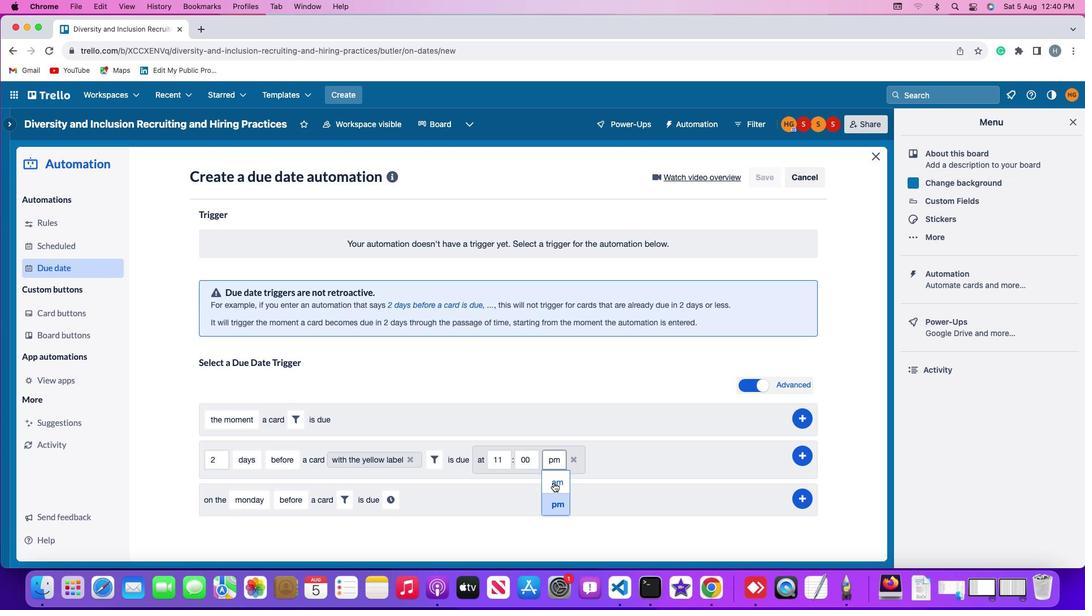 
Action: Mouse moved to (826, 477)
Screenshot: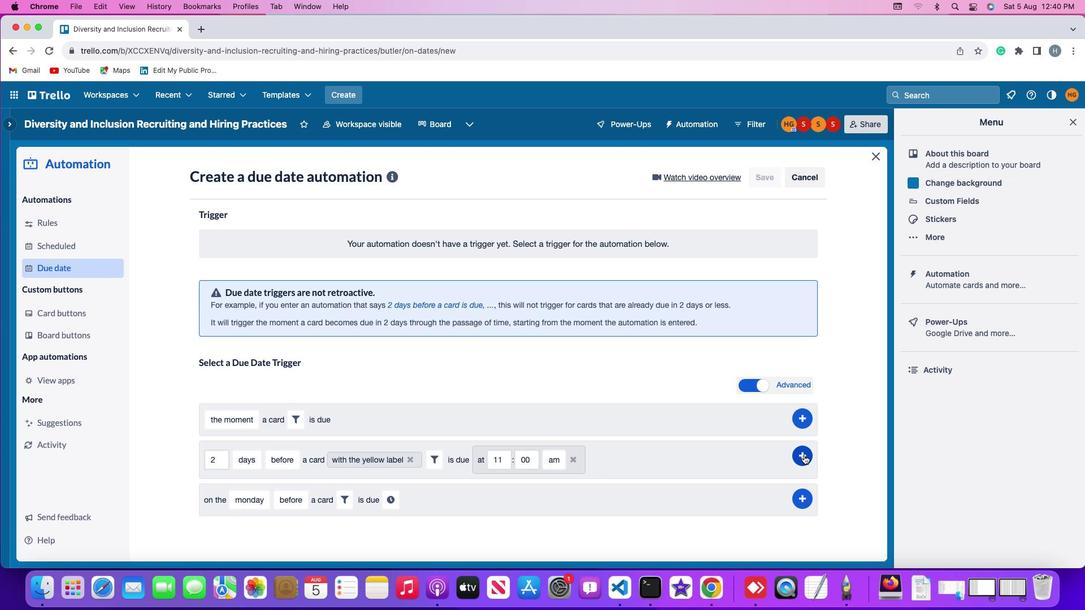 
Action: Mouse pressed left at (826, 477)
Screenshot: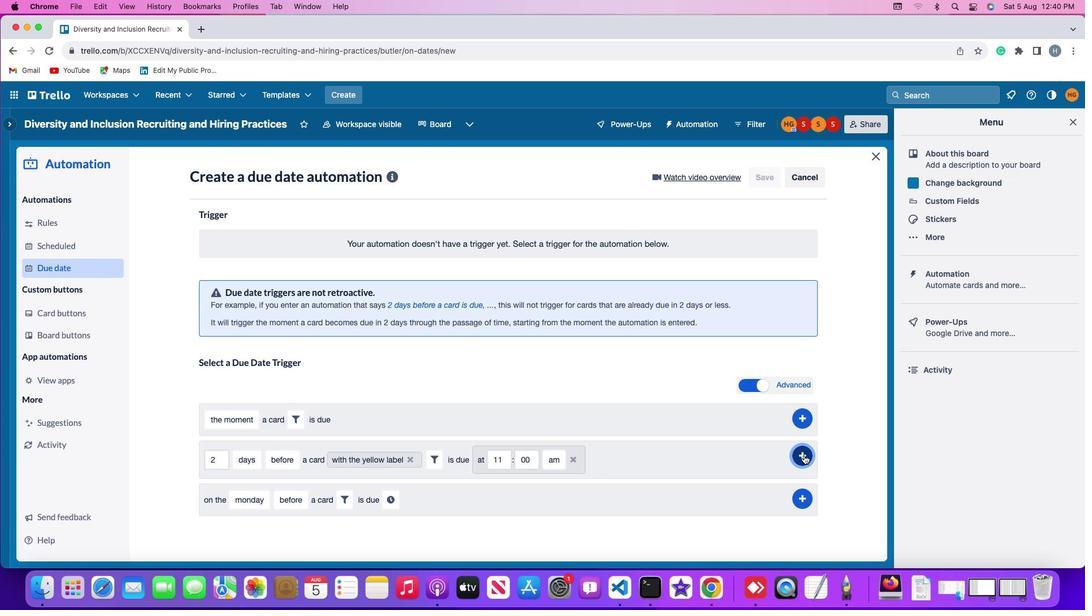 
Action: Mouse moved to (872, 376)
Screenshot: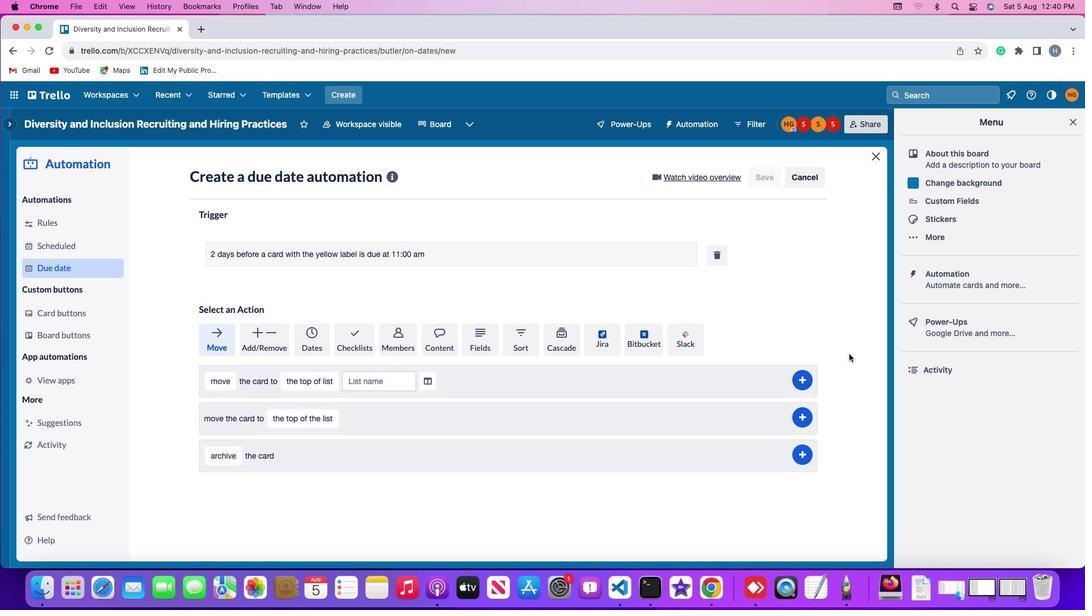 
